 Task: Open a Modern Writer Template save the file as promotion.docx Remove the following  from template: 'Address' Change the date  '6 June, 2023' change Dear Ms Reader to   Good Evening. Add body to the letter It was a pleasure meeting you at the conference last week. I was impressed by your knowledge and expertise in the field. I would like to discuss potential collaboration opportunities and explore ways we can work together. Please let me know if you would be interested in further discussions.Add Name  'Jennifer'. Insert watermark  Graphic Era Apply Font Style in watermark Arial; font size  123and place the watermark  Diagonally 
Action: Mouse moved to (315, 202)
Screenshot: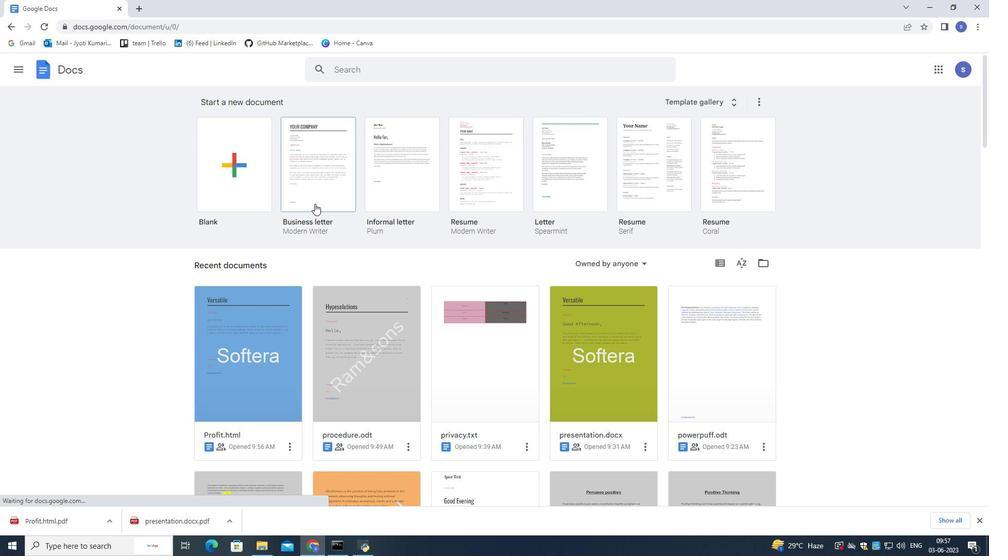 
Action: Mouse pressed left at (315, 202)
Screenshot: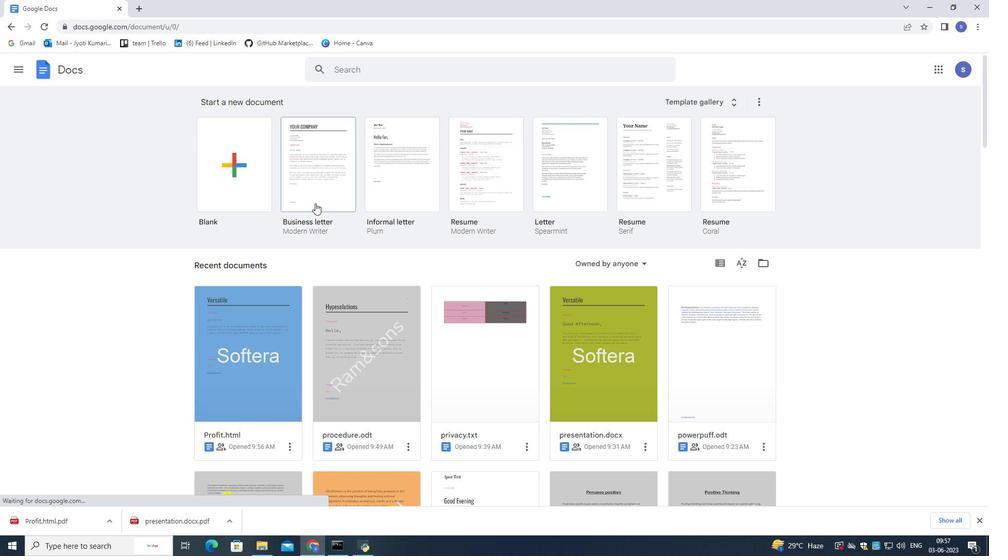 
Action: Mouse pressed left at (315, 202)
Screenshot: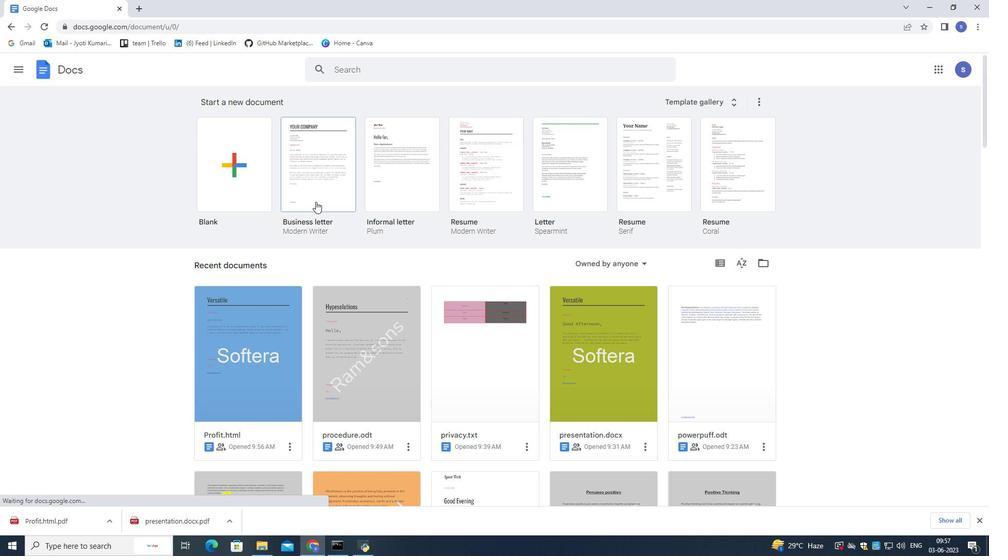 
Action: Mouse moved to (95, 64)
Screenshot: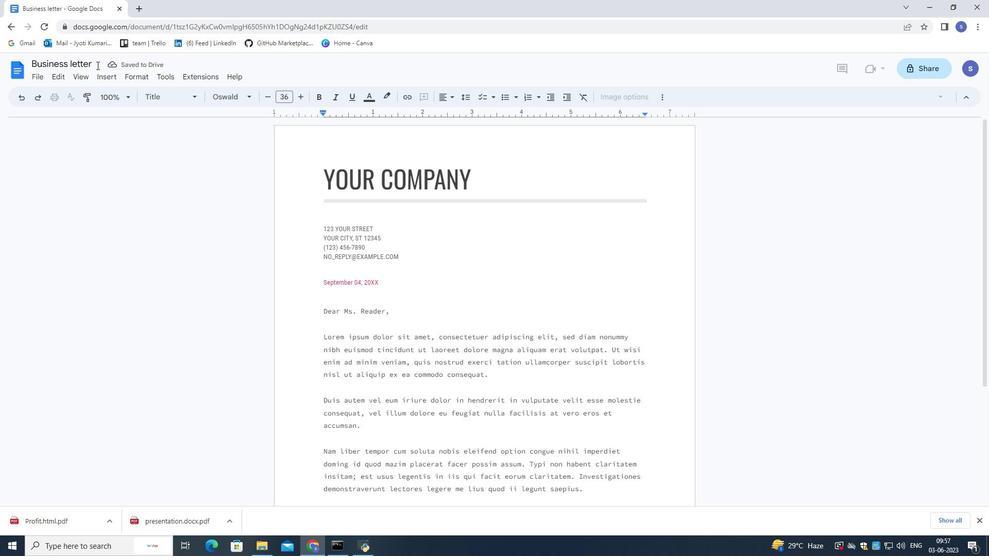 
Action: Mouse pressed left at (95, 64)
Screenshot: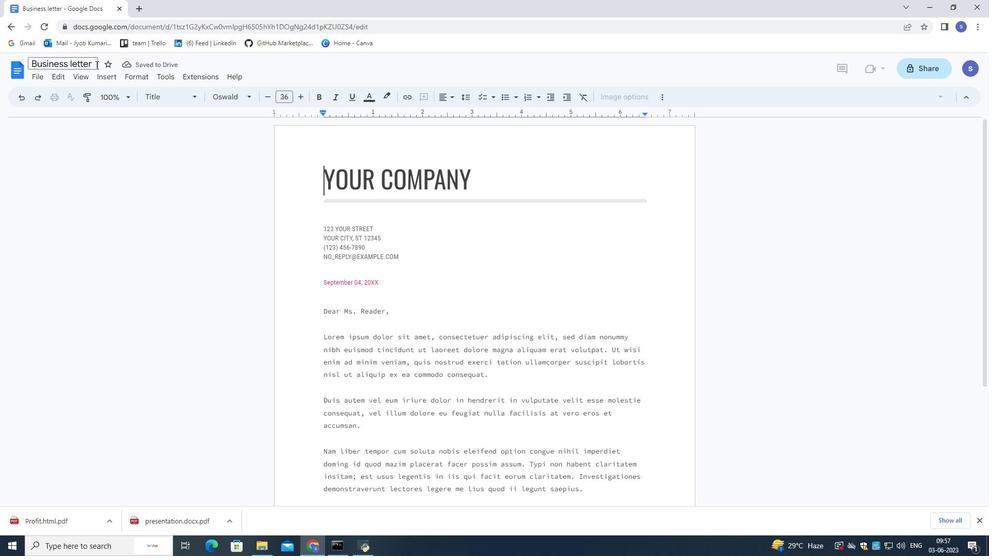 
Action: Mouse moved to (95, 64)
Screenshot: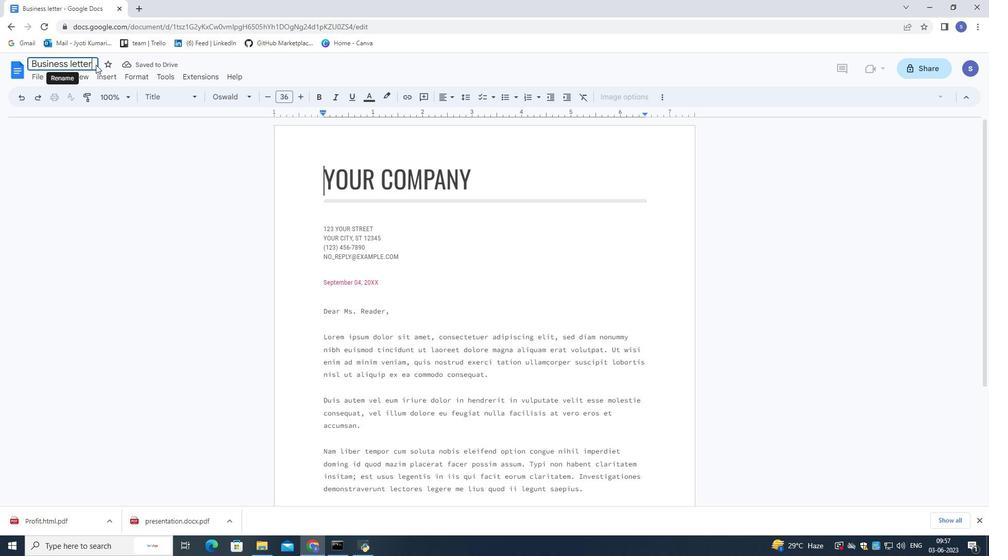 
Action: Mouse pressed left at (95, 64)
Screenshot: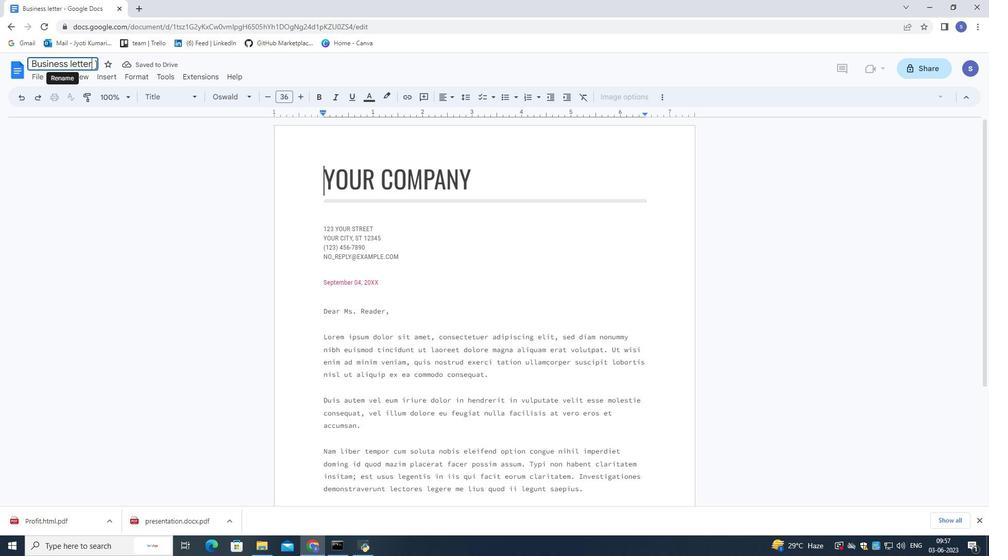 
Action: Mouse pressed left at (95, 64)
Screenshot: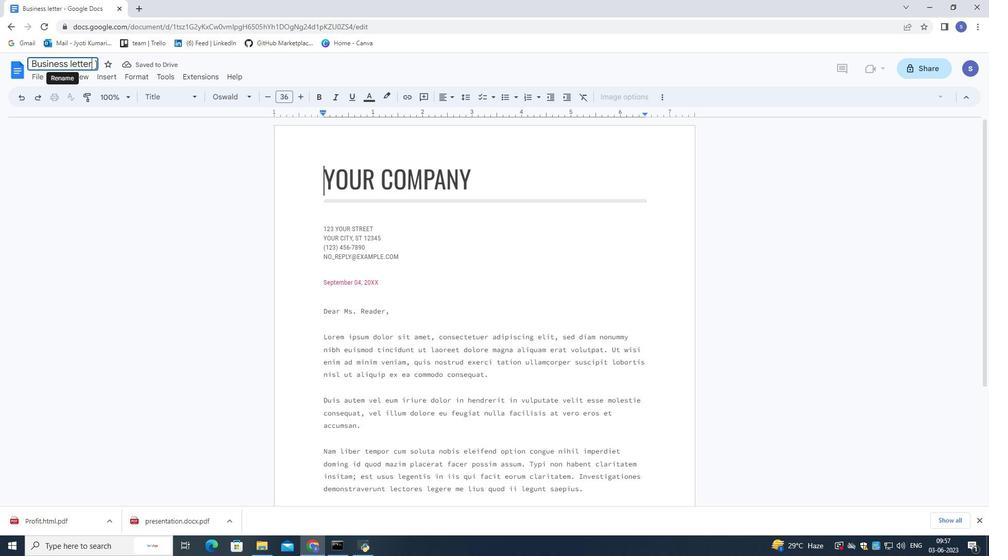 
Action: Mouse pressed left at (95, 64)
Screenshot: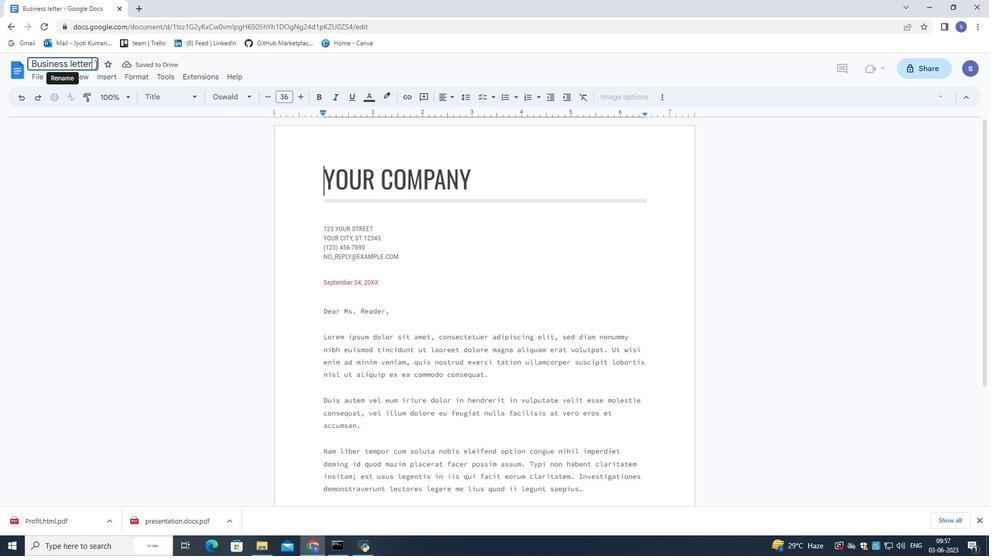 
Action: Mouse pressed left at (95, 64)
Screenshot: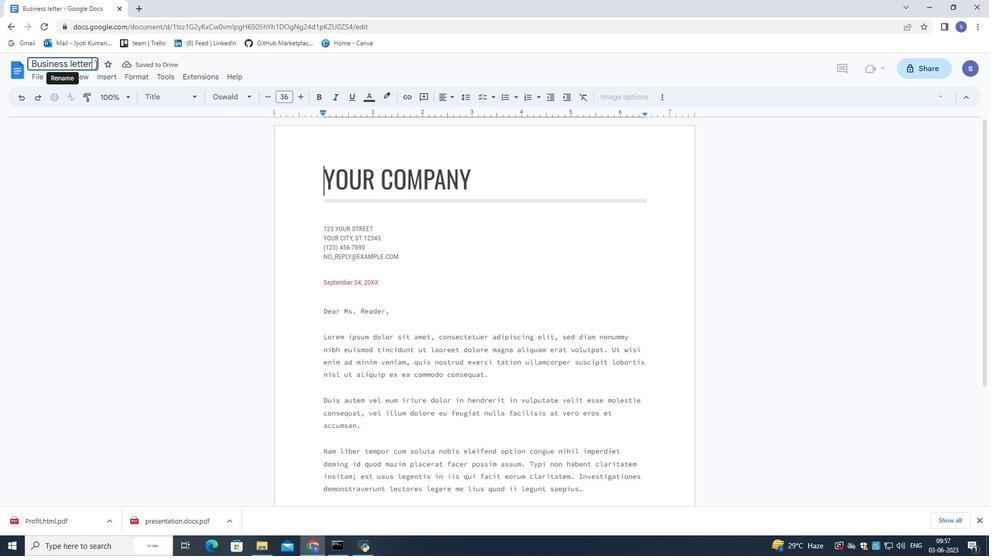 
Action: Key pressed <Key.shift>Promotion.docx<Key.enter>
Screenshot: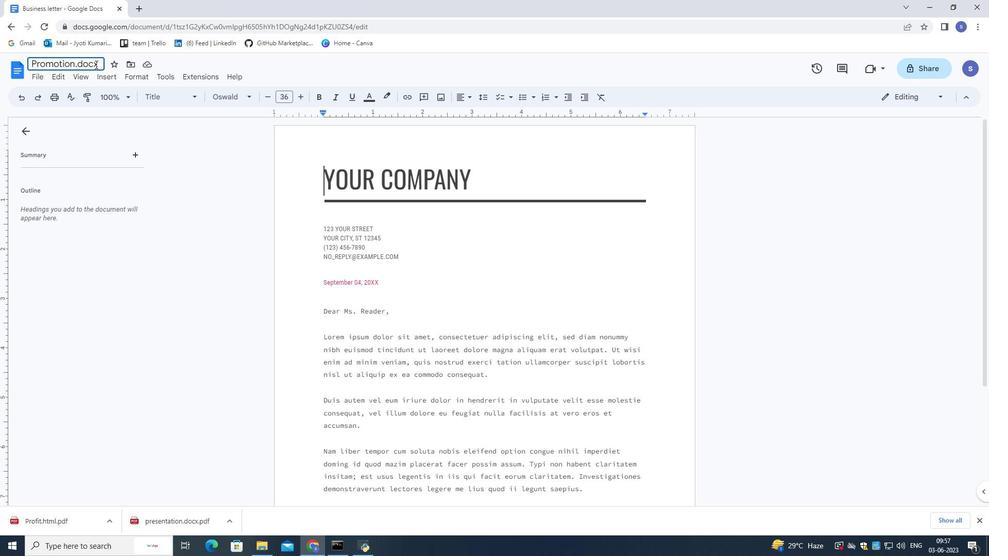
Action: Mouse moved to (402, 256)
Screenshot: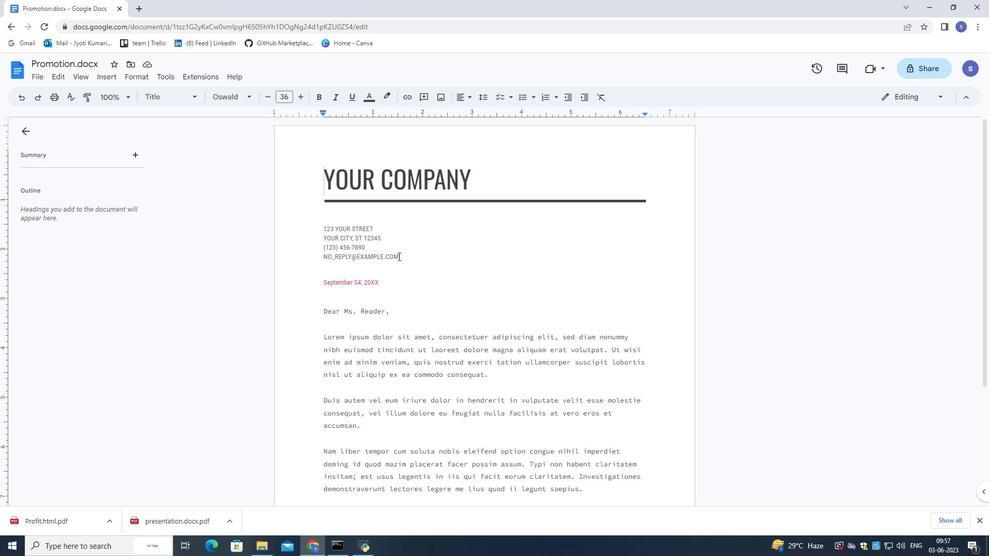 
Action: Mouse pressed left at (402, 256)
Screenshot: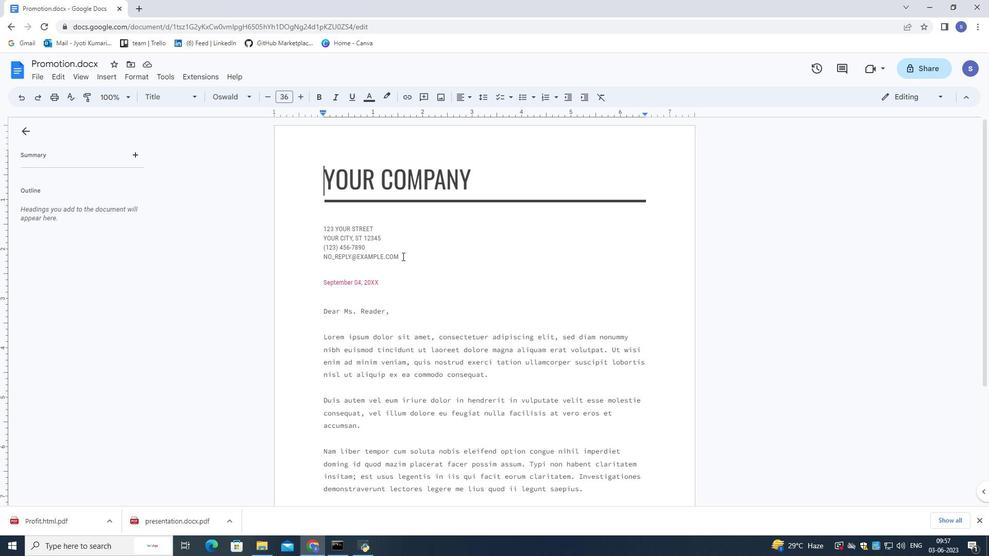 
Action: Mouse moved to (403, 256)
Screenshot: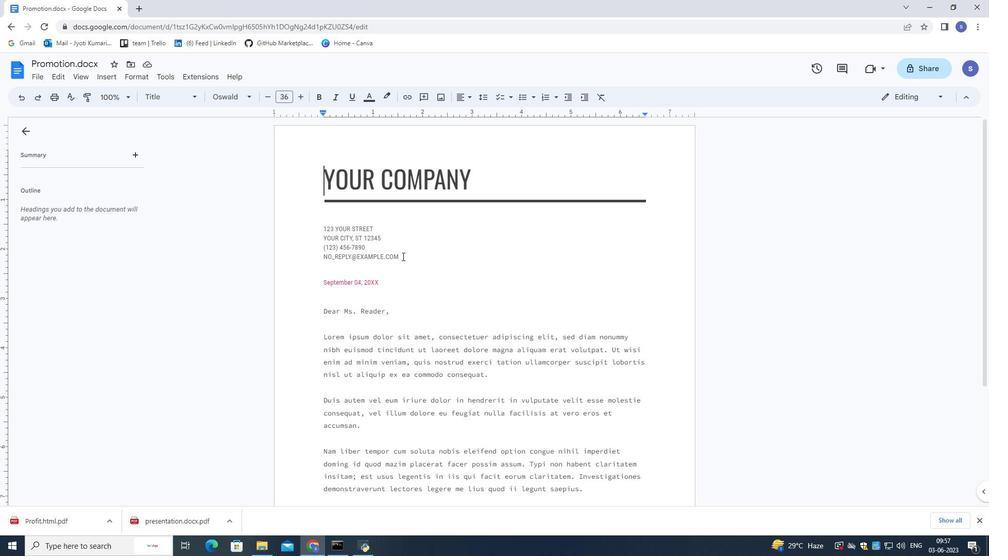 
Action: Mouse pressed left at (403, 256)
Screenshot: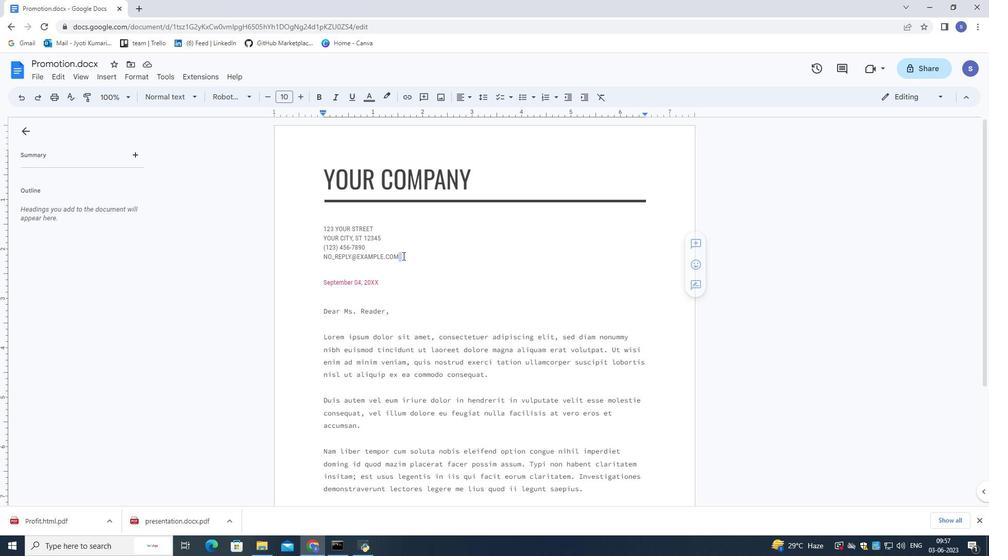 
Action: Mouse moved to (370, 248)
Screenshot: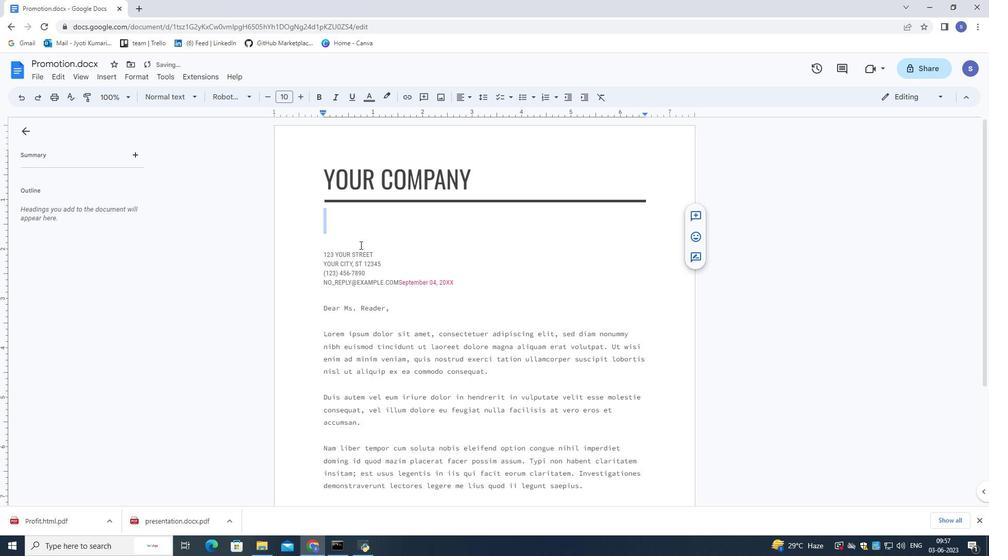 
Action: Key pressed ctrl+Z
Screenshot: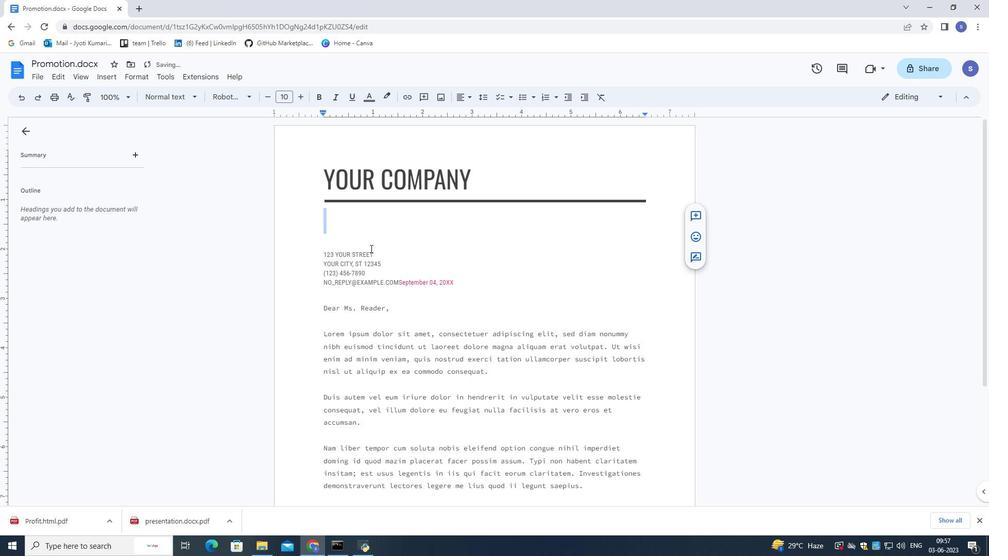 
Action: Mouse moved to (424, 259)
Screenshot: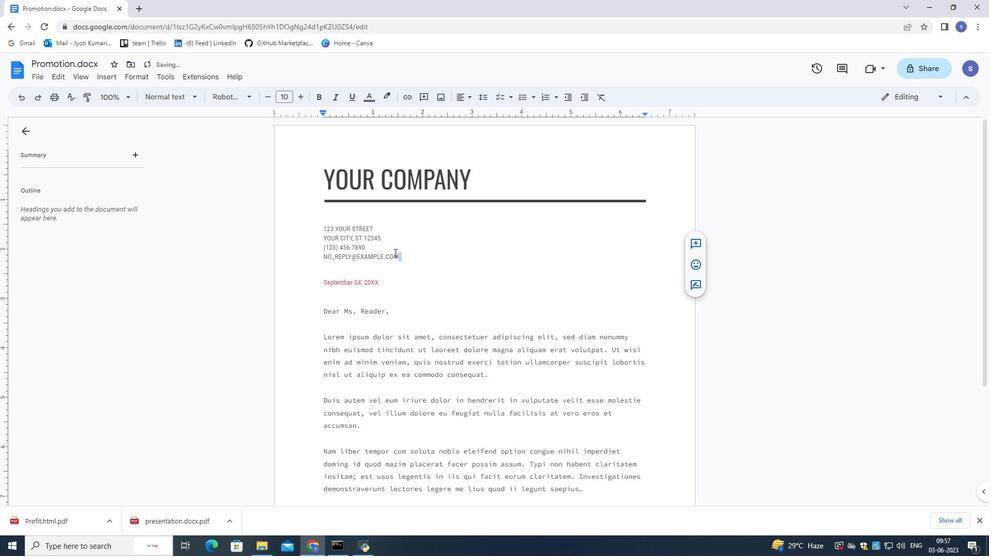 
Action: Mouse pressed left at (424, 259)
Screenshot: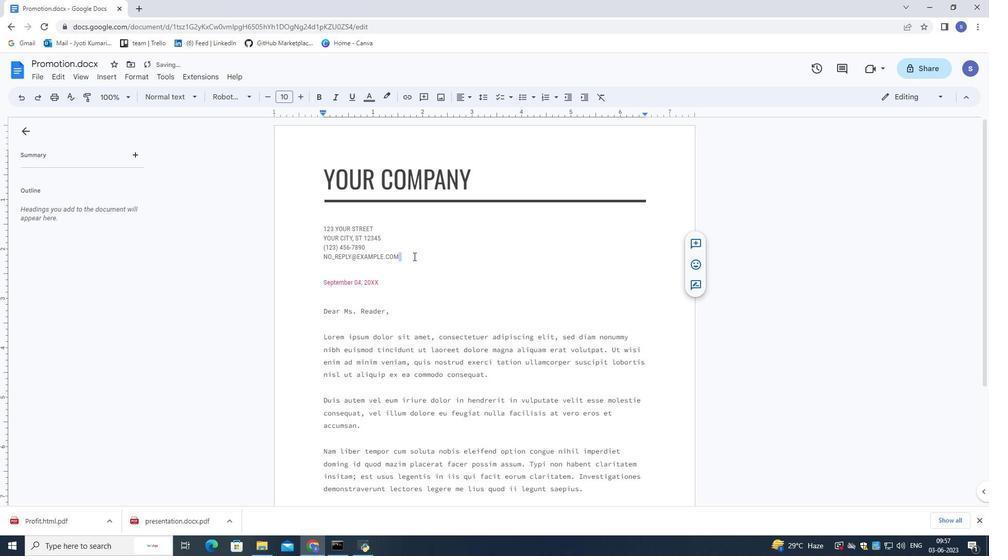 
Action: Mouse moved to (408, 258)
Screenshot: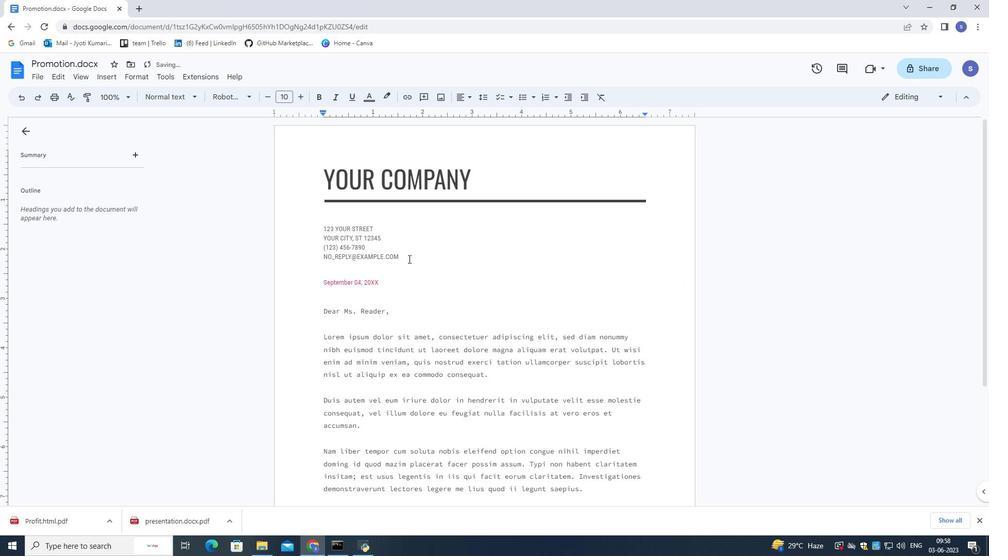 
Action: Mouse pressed left at (408, 258)
Screenshot: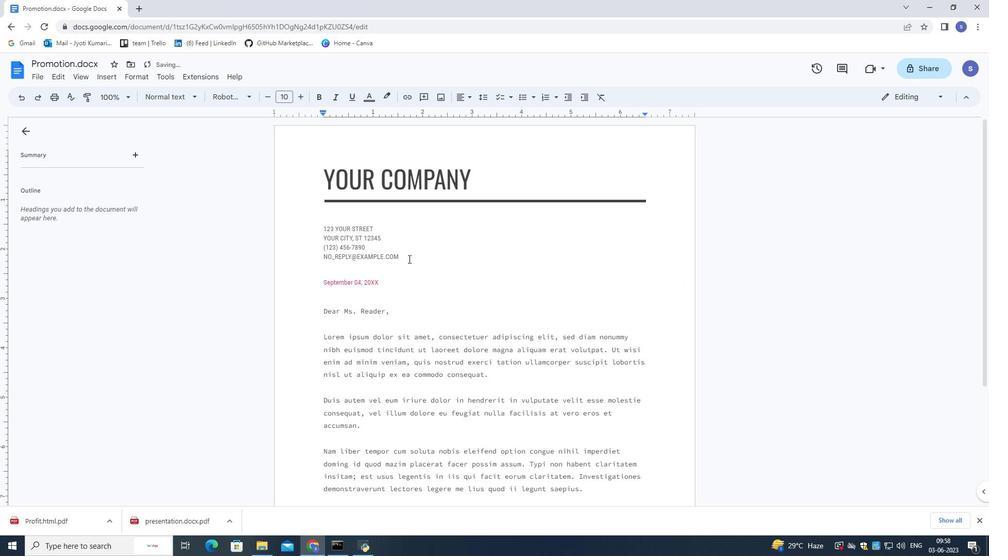 
Action: Mouse moved to (302, 231)
Screenshot: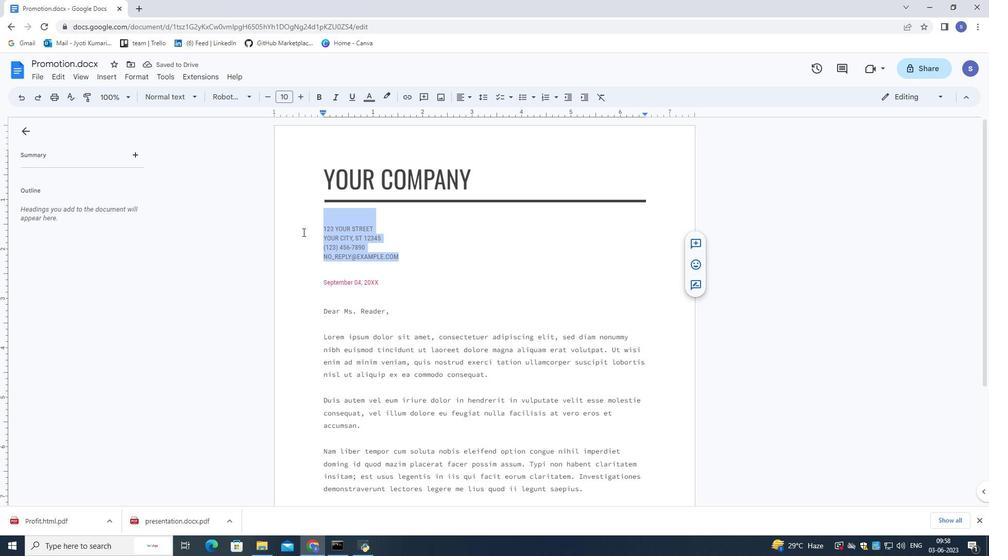 
Action: Key pressed <Key.backspace>
Screenshot: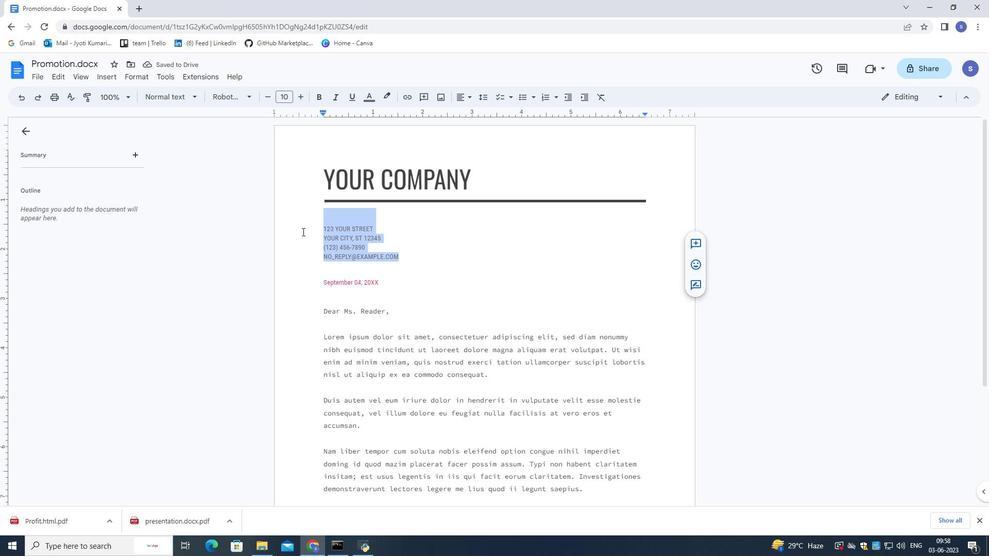 
Action: Mouse moved to (393, 241)
Screenshot: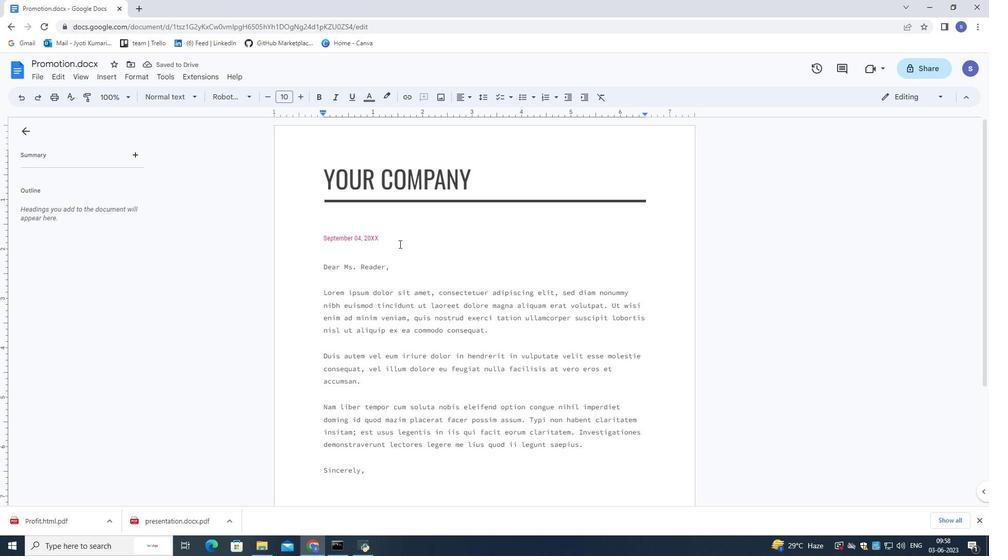 
Action: Mouse pressed left at (393, 241)
Screenshot: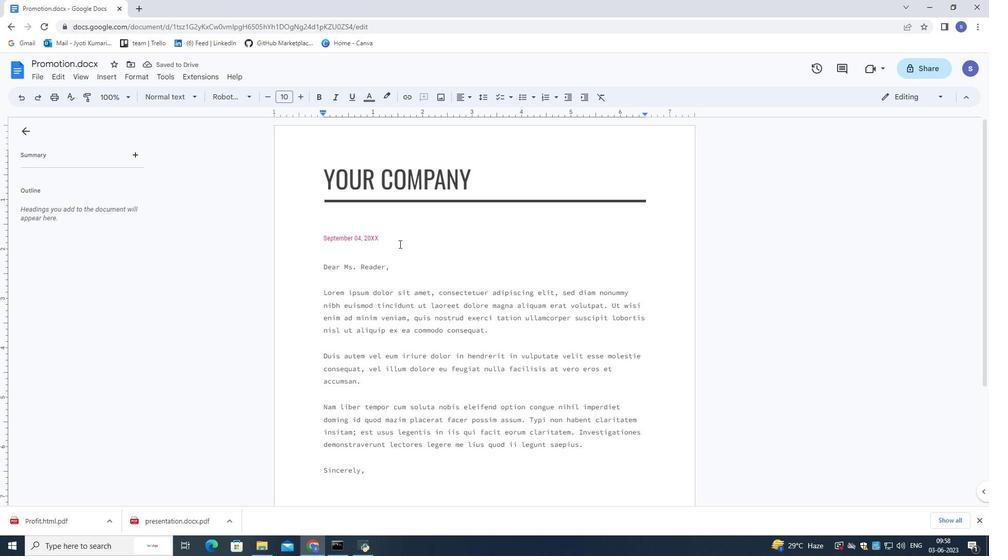 
Action: Mouse moved to (289, 241)
Screenshot: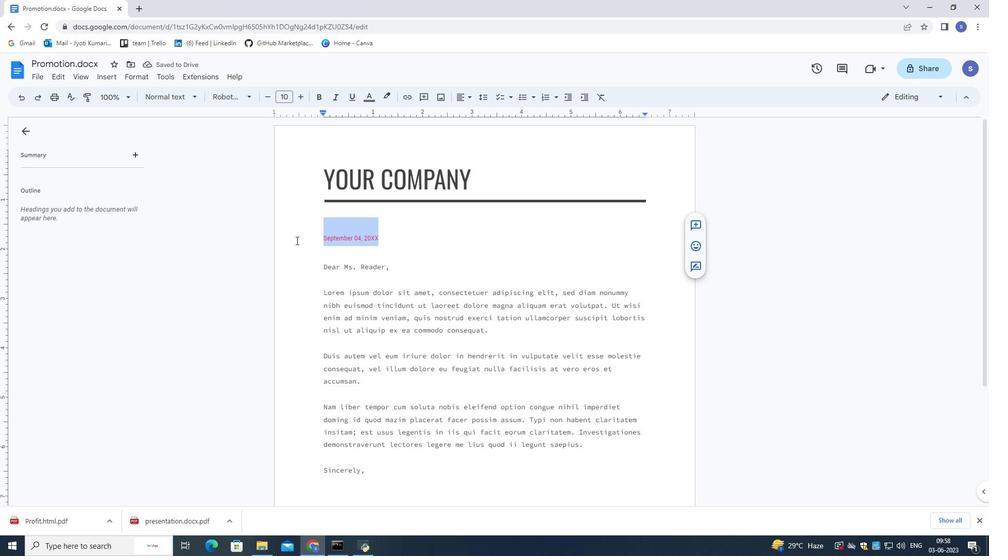 
Action: Key pressed 6<Key.space><Key.shift>June,<Key.space>2023
Screenshot: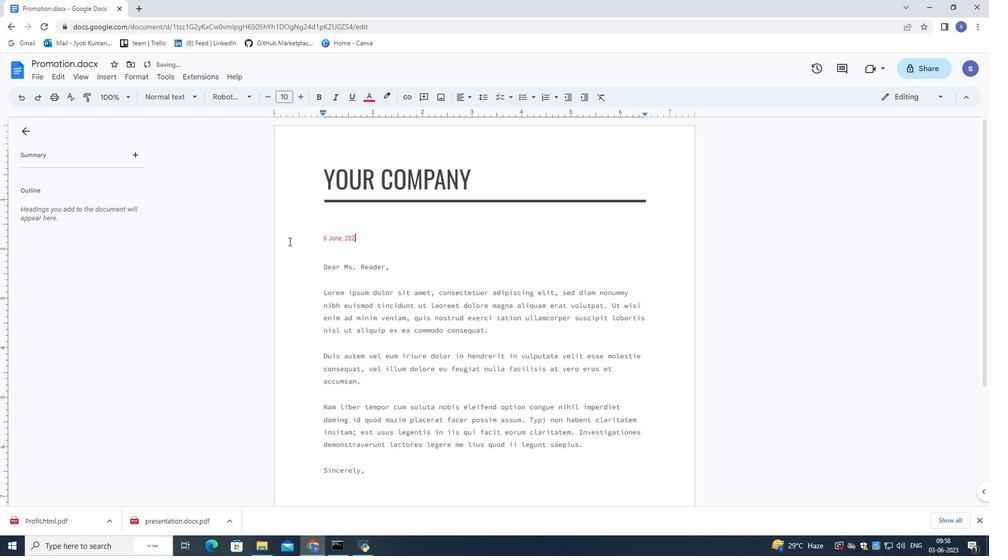 
Action: Mouse moved to (406, 267)
Screenshot: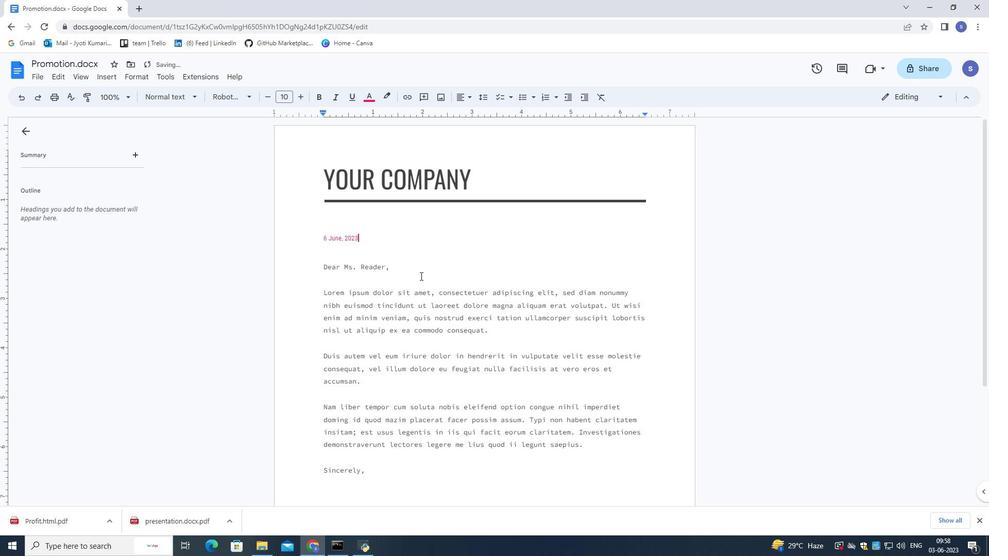 
Action: Mouse pressed left at (406, 267)
Screenshot: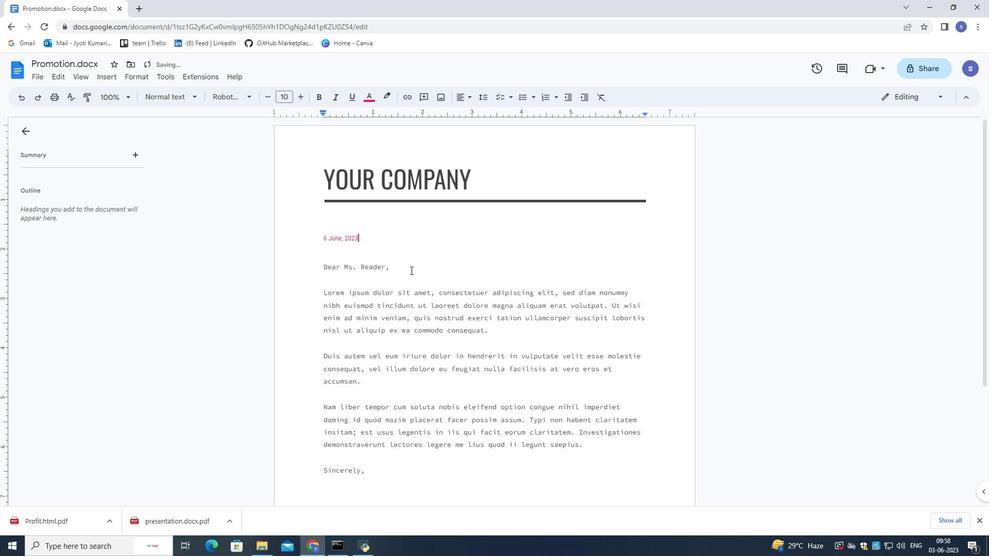 
Action: Mouse moved to (303, 264)
Screenshot: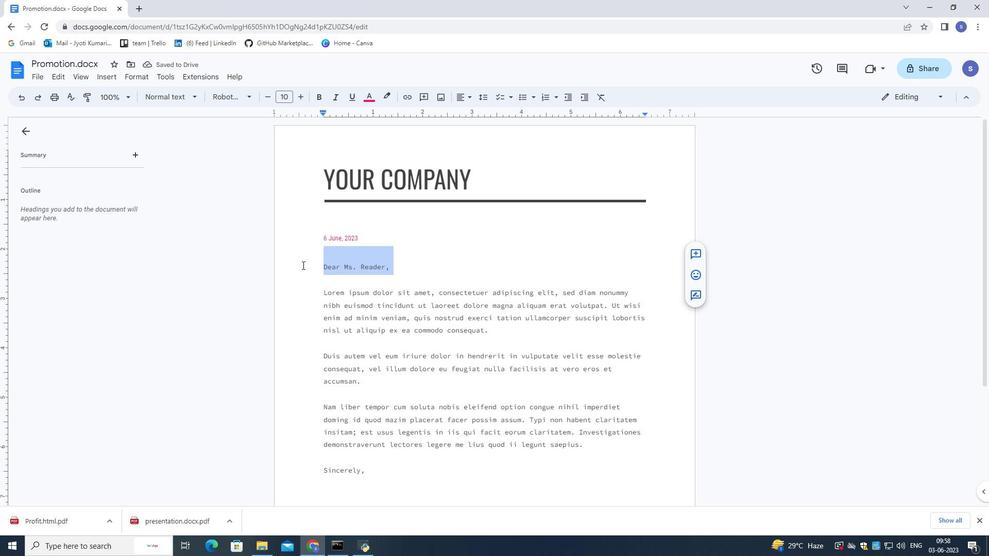 
Action: Key pressed <Key.shift>Good<Key.space><Key.shift>Evening,
Screenshot: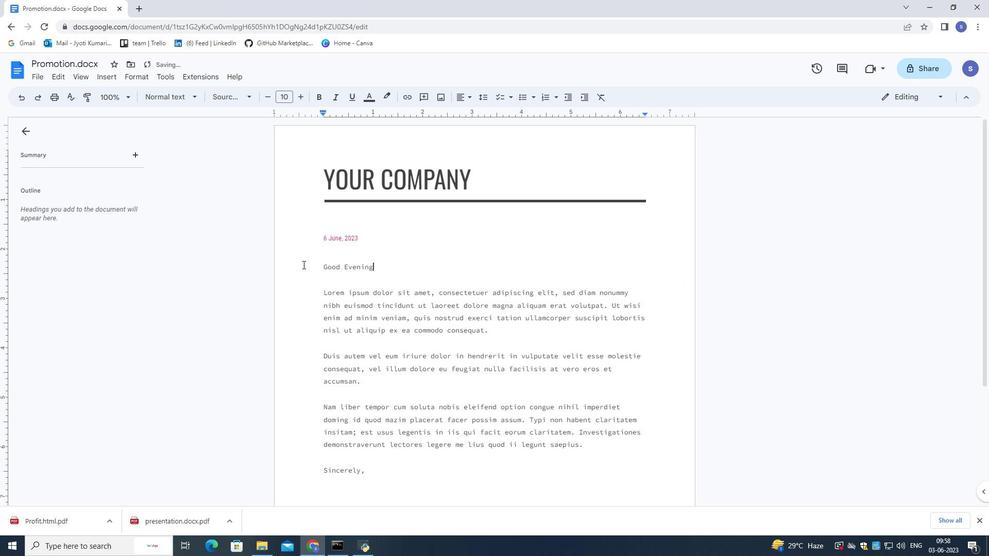 
Action: Mouse moved to (420, 370)
Screenshot: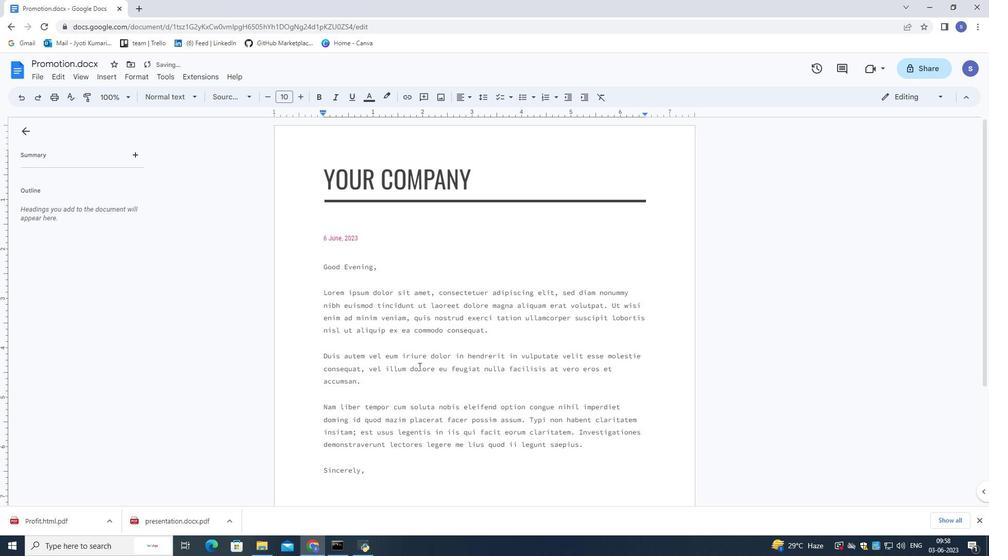 
Action: Mouse scrolled (420, 369) with delta (0, 0)
Screenshot: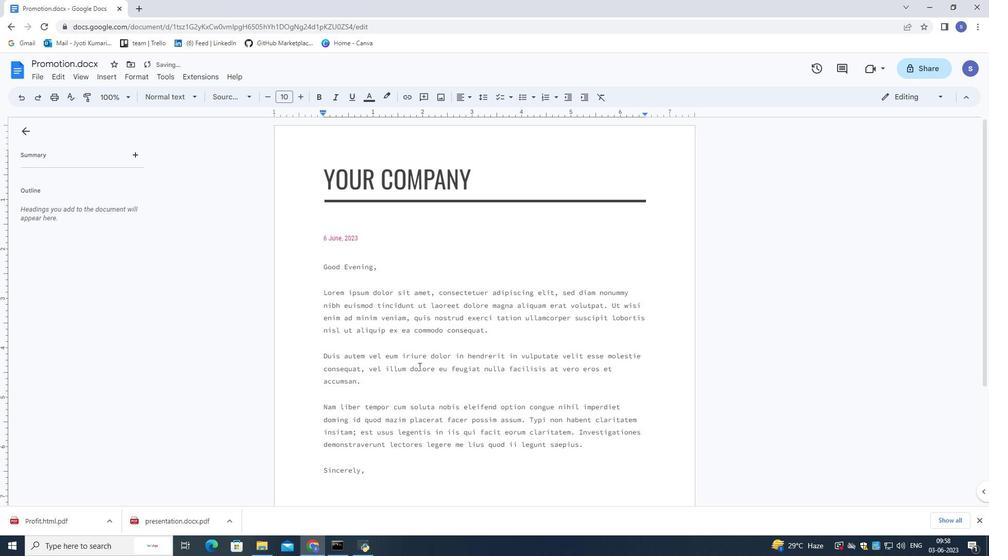
Action: Mouse moved to (389, 428)
Screenshot: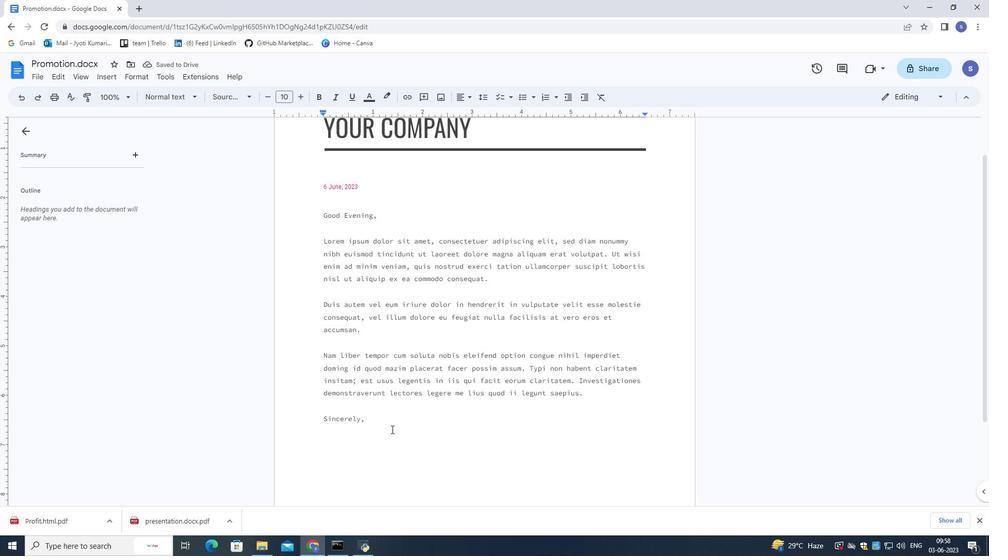 
Action: Mouse pressed left at (389, 428)
Screenshot: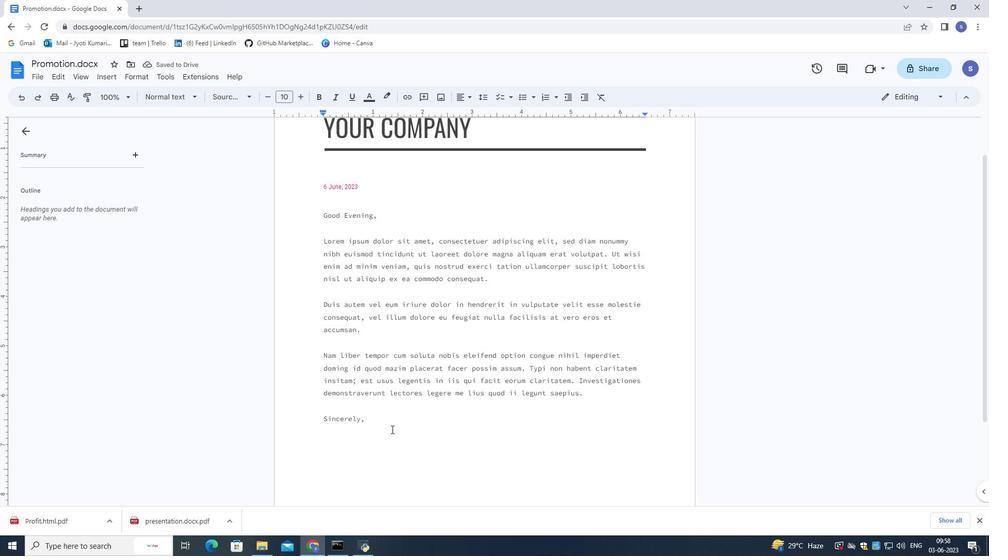 
Action: Mouse moved to (565, 260)
Screenshot: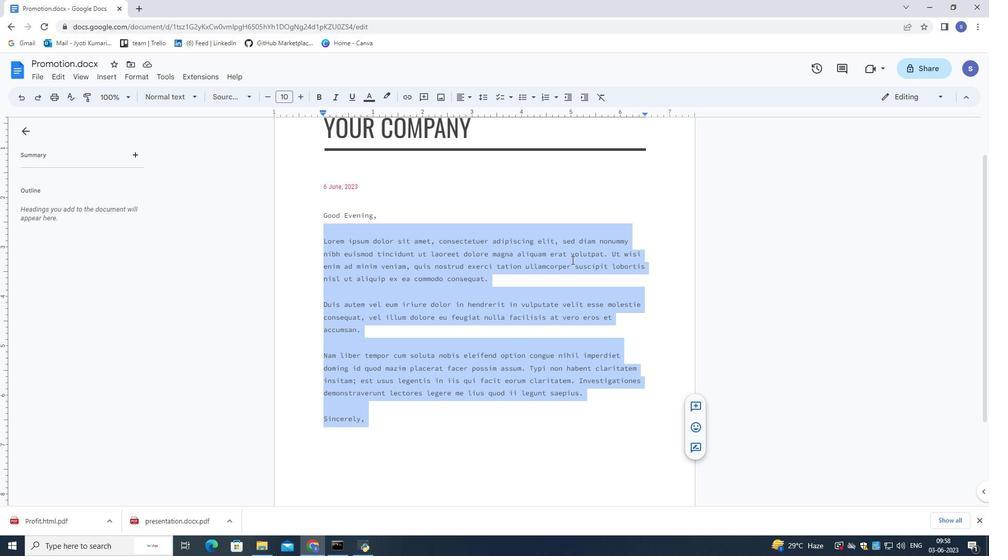 
Action: Key pressed <Key.shift><Key.shift><Key.shift><Key.shift><Key.shift><Key.shift><Key.shift><Key.shift><Key.shift><Key.shift>It<Key.space>was<Key.space>plr<Key.backspace>easure<Key.space>meeting<Key.space>you<Key.space>at<Key.space>the<Key.space>conference<Key.space>a<Key.backspace>last<Key.space>week.<Key.space><Key.shift>I<Key.space>was<Key.space>impressed<Key.space>by<Key.space>your<Key.space>knowledge<Key.space>and<Key.space>expertise<Key.space>in<Key.space>the<Key.space>fiels<Key.backspace>d.<Key.space><Key.shift>I<Key.space>would<Key.space>like<Key.space>to<Key.space>discuss<Key.space>potential<Key.space>collaboration<Key.space>opportunity<Key.backspace>ies<Key.space>and<Key.space>explore<Key.space>ways<Key.space>we<Key.space>can<Key.space>work<Key.space>tof<Key.backspace>gether.<Key.space>
Screenshot: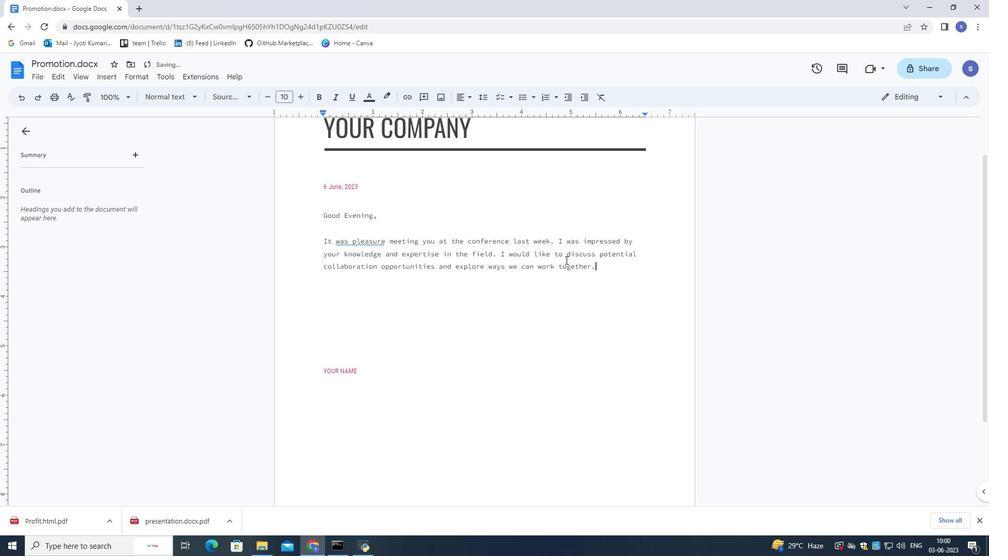 
Action: Mouse moved to (623, 235)
Screenshot: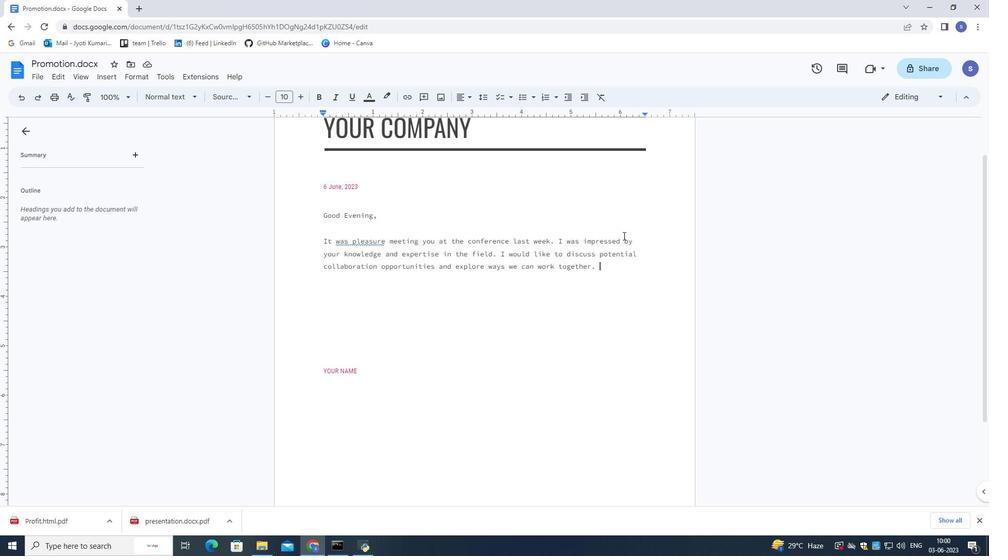 
Action: Key pressed <Key.shift>Please<Key.space>let<Key.space>me<Key.space>know<Key.space>if<Key.space>you<Key.space>would<Key.space>be<Key.space>interested<Key.space>
Screenshot: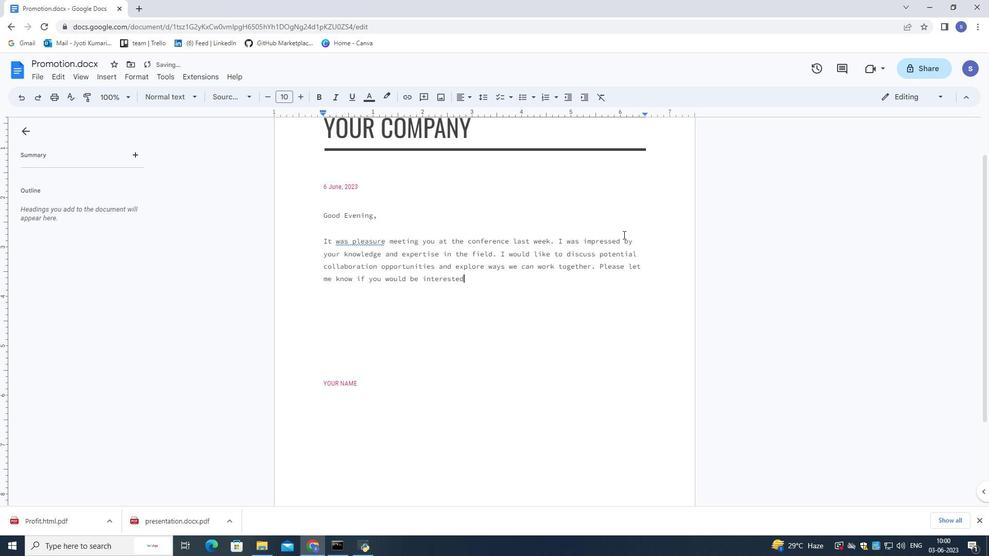 
Action: Mouse moved to (638, 301)
Screenshot: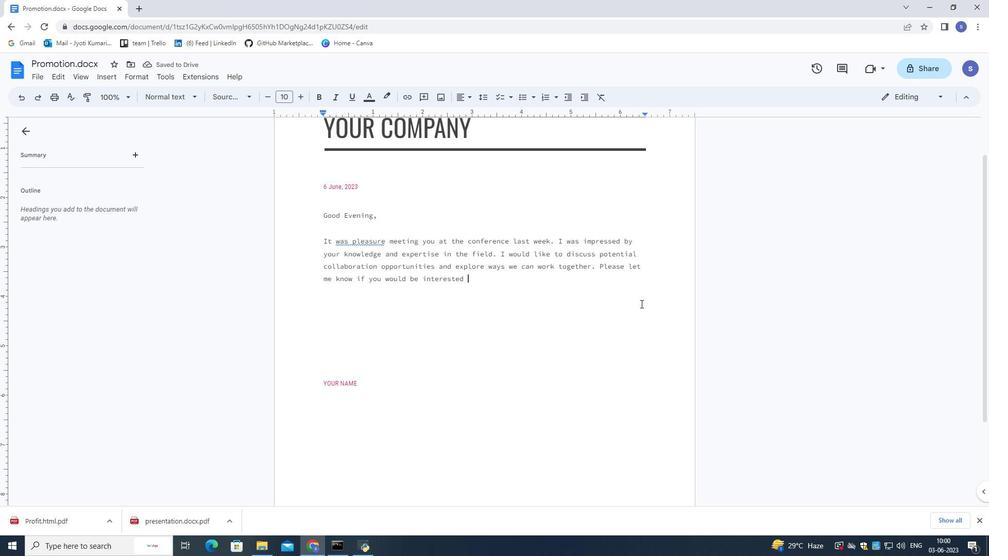 
Action: Key pressed in<Key.space>further<Key.space>discussion.
Screenshot: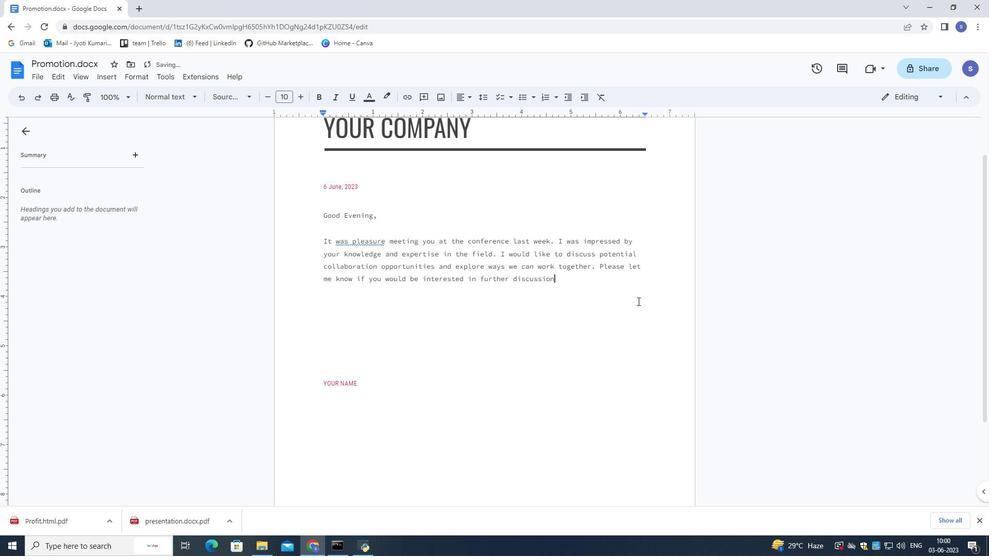 
Action: Mouse moved to (374, 239)
Screenshot: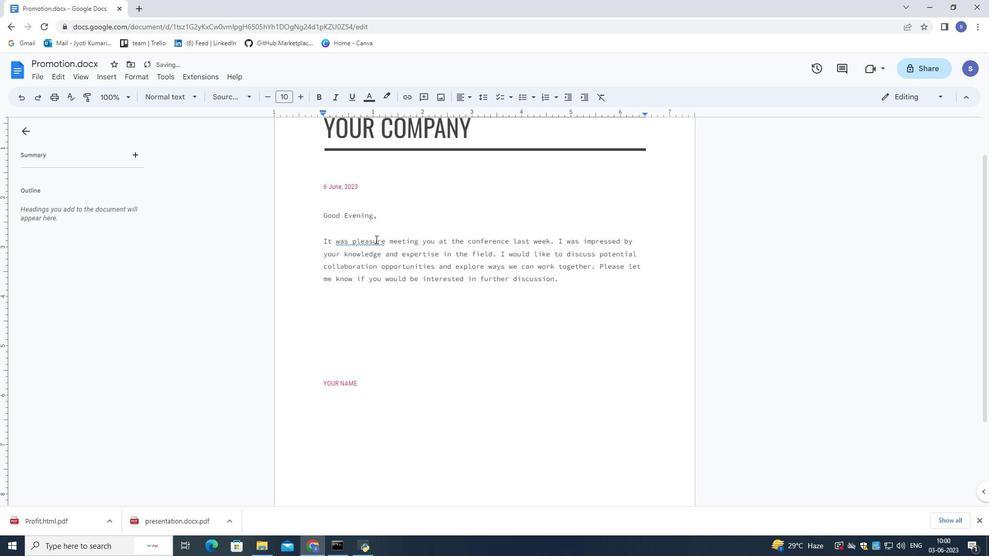 
Action: Mouse pressed left at (374, 239)
Screenshot: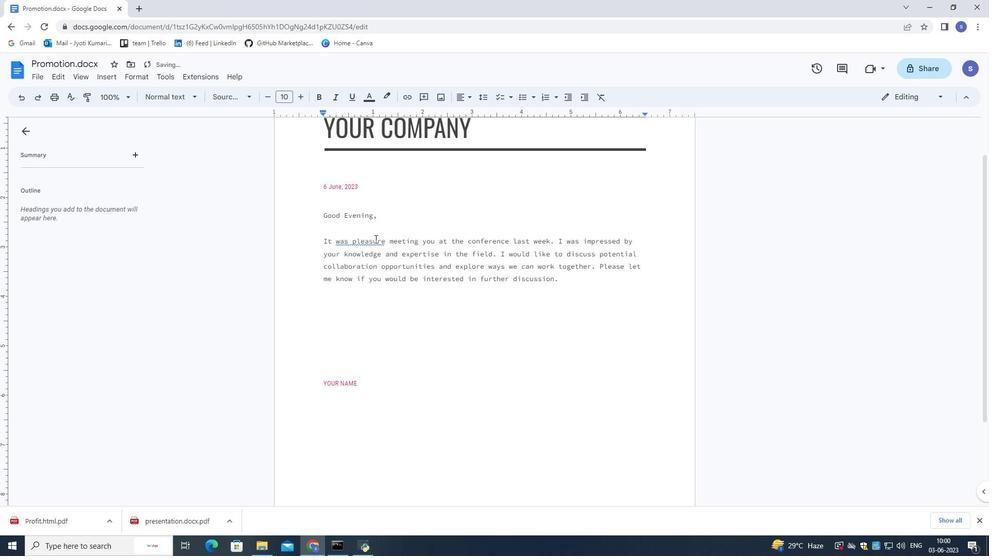 
Action: Mouse moved to (374, 228)
Screenshot: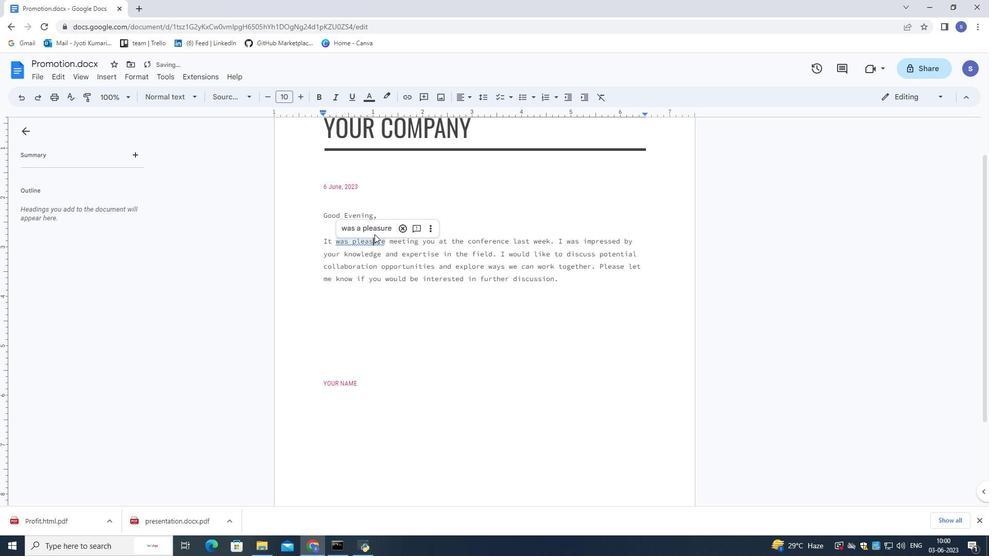 
Action: Mouse pressed left at (374, 228)
Screenshot: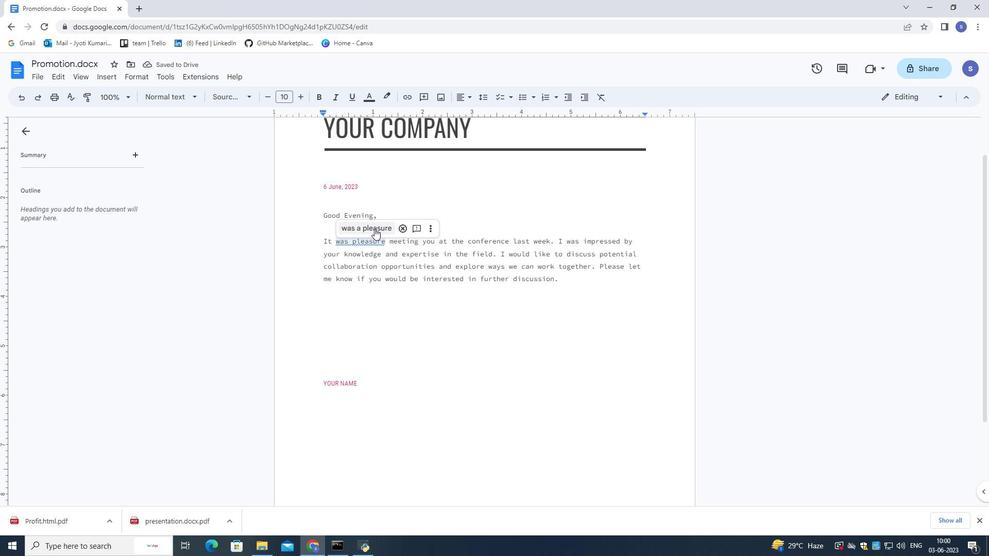
Action: Mouse moved to (370, 378)
Screenshot: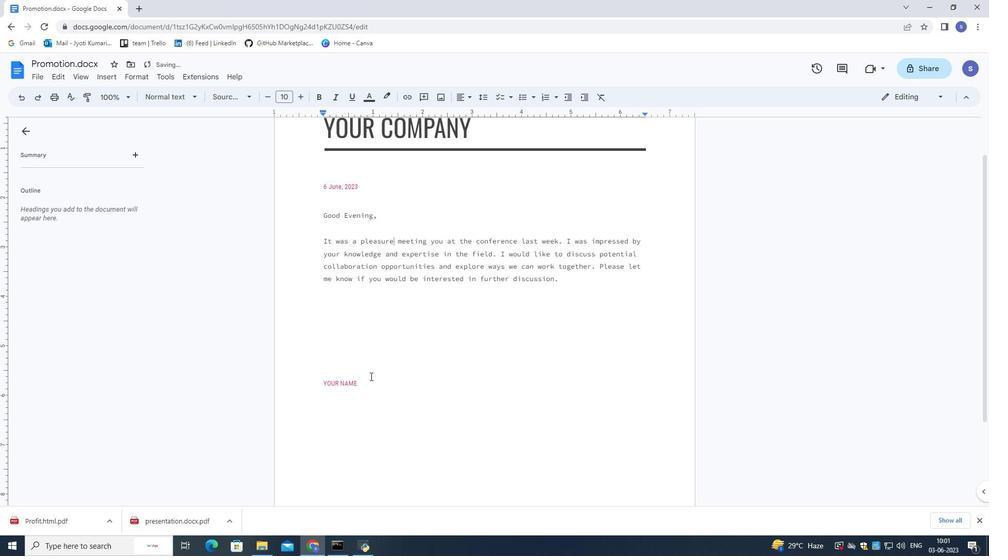 
Action: Mouse pressed left at (370, 378)
Screenshot: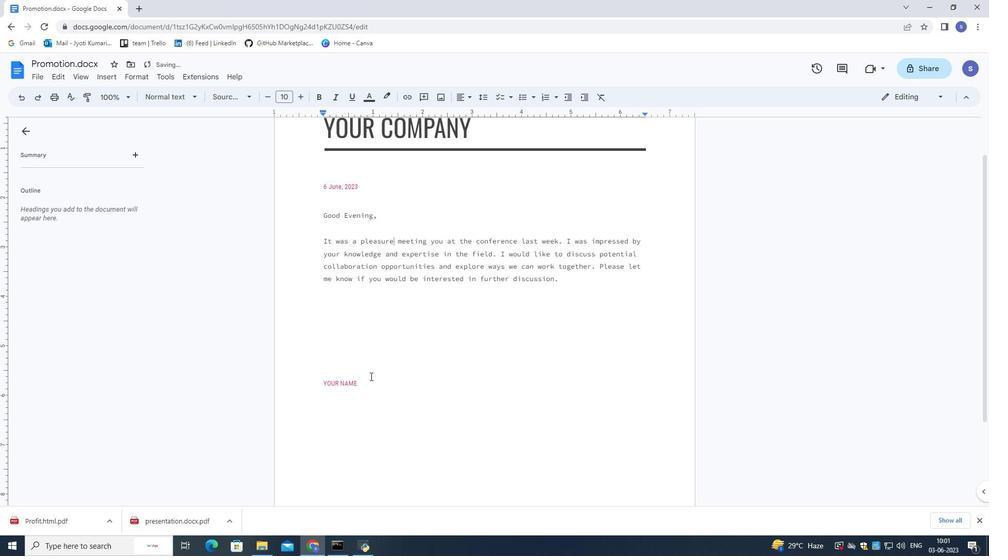 
Action: Mouse moved to (384, 396)
Screenshot: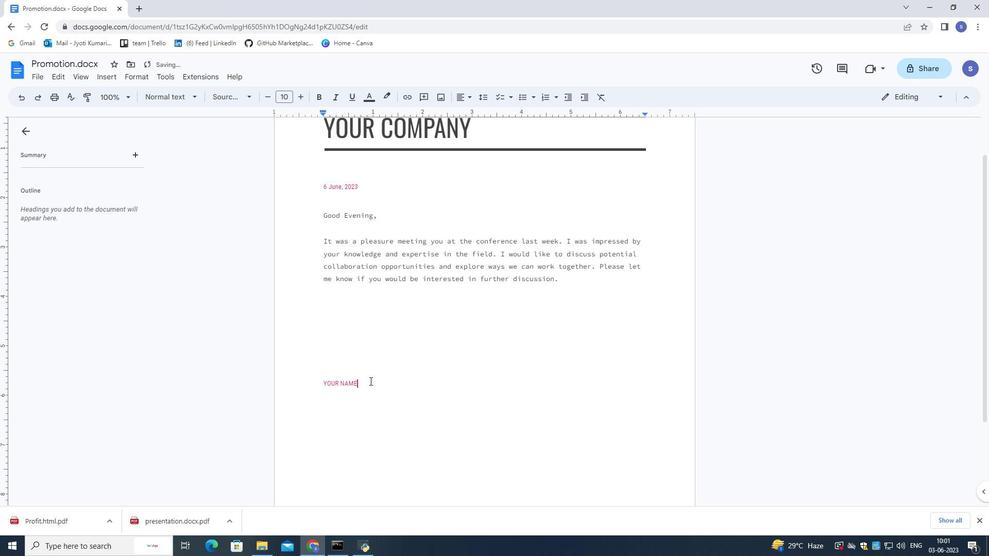 
Action: Key pressed <Key.enter><Key.shift>Jennifer
Screenshot: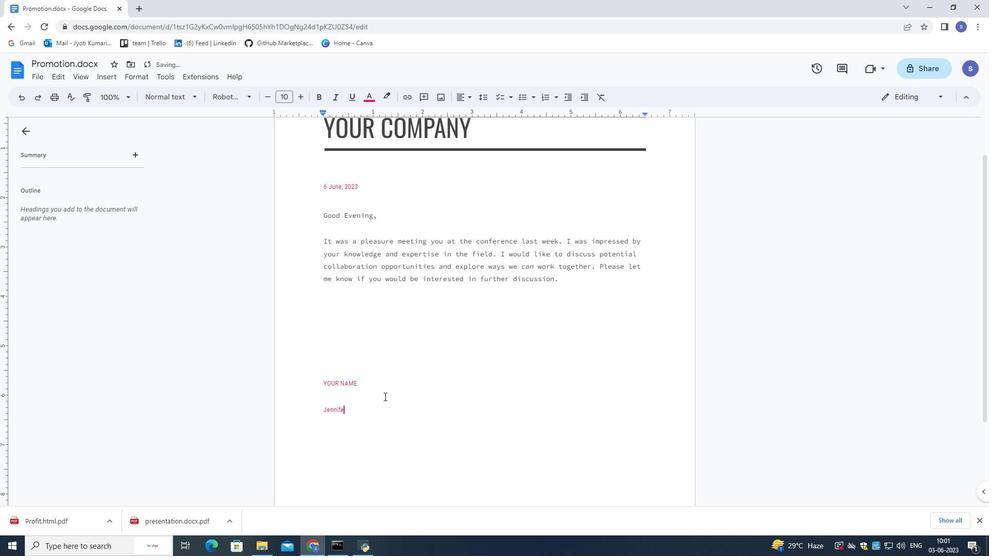 
Action: Mouse moved to (107, 76)
Screenshot: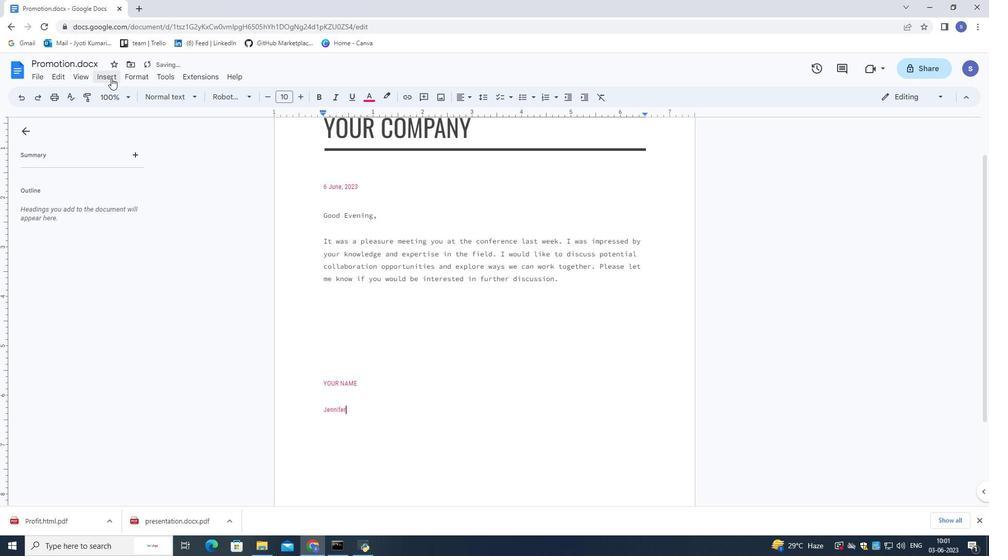
Action: Mouse pressed left at (107, 76)
Screenshot: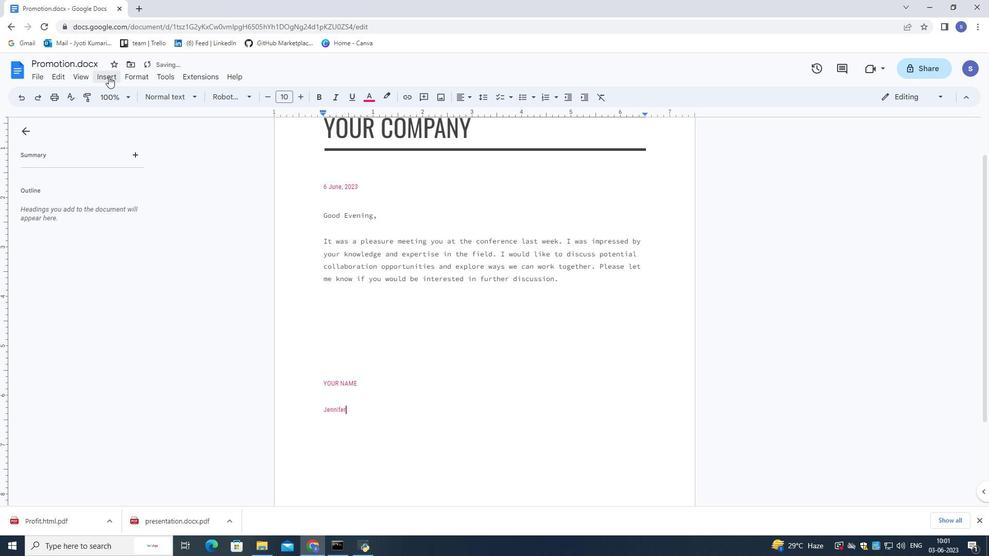 
Action: Mouse moved to (181, 314)
Screenshot: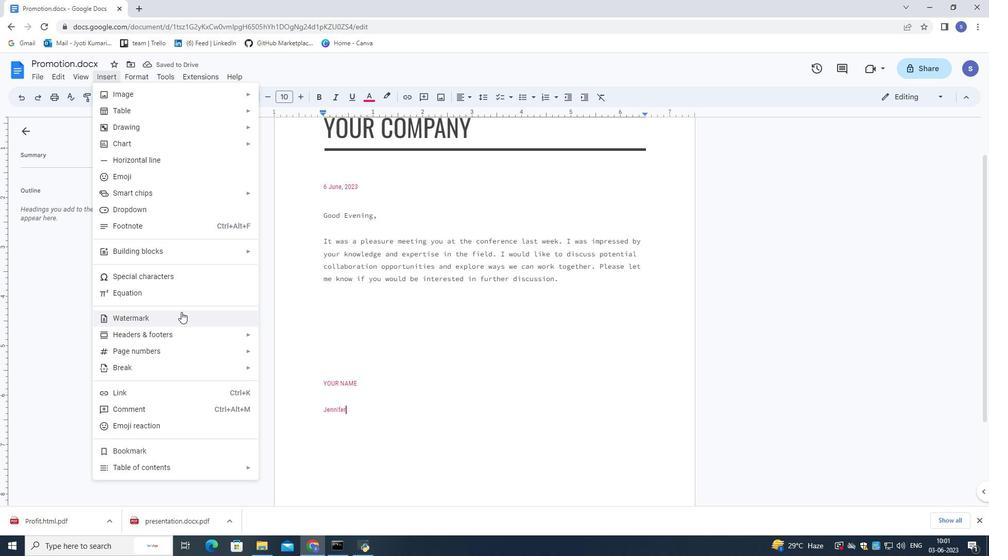 
Action: Mouse pressed left at (181, 314)
Screenshot: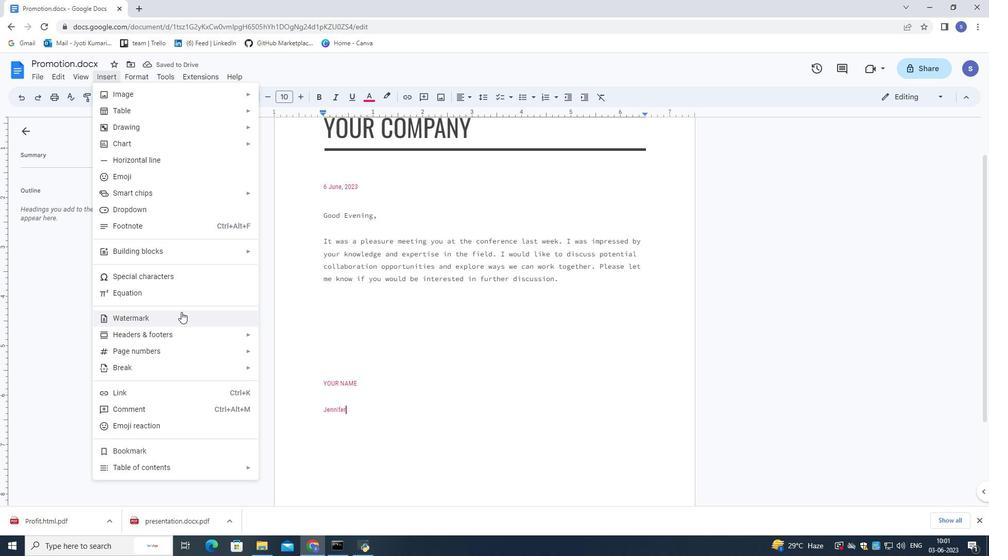 
Action: Mouse moved to (939, 123)
Screenshot: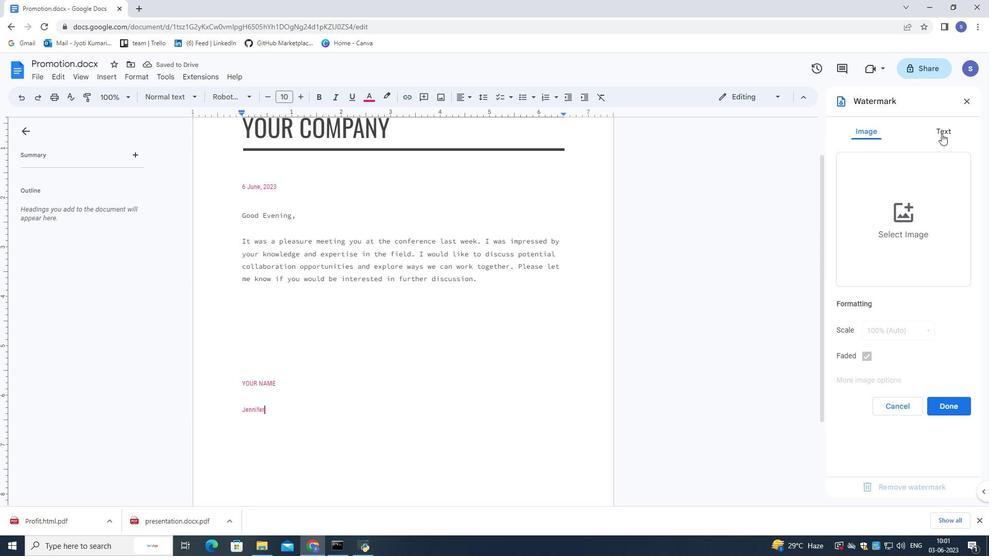 
Action: Mouse pressed left at (939, 123)
Screenshot: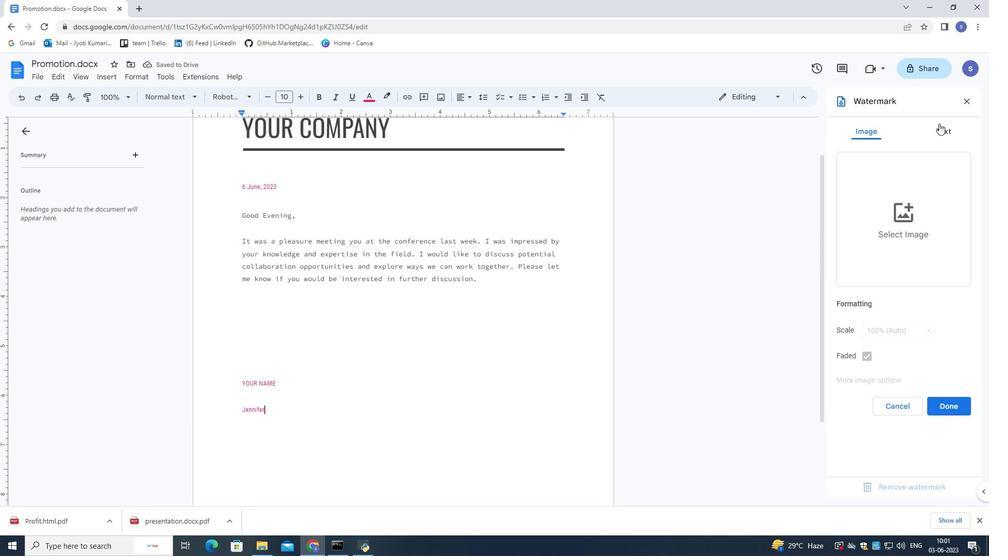 
Action: Mouse moved to (882, 163)
Screenshot: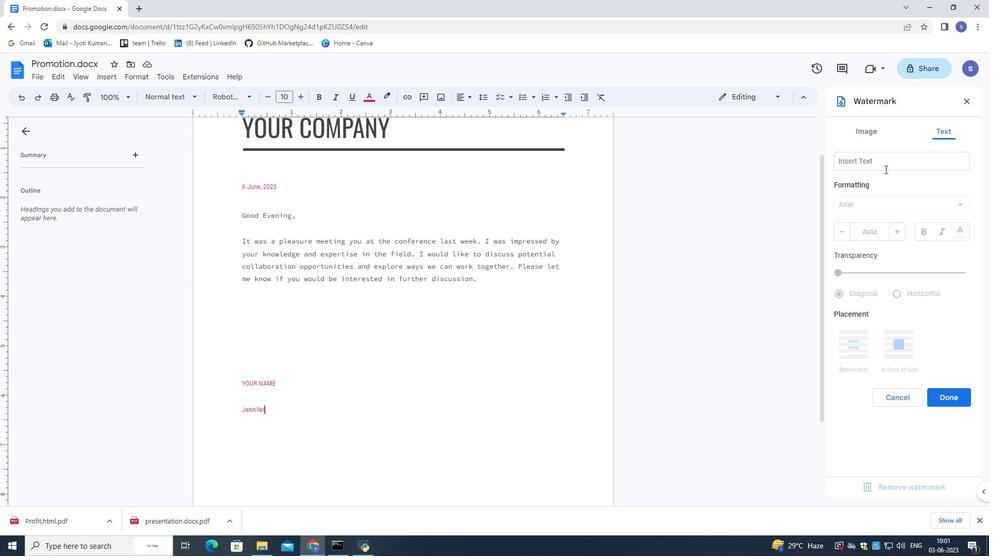 
Action: Mouse pressed left at (882, 163)
Screenshot: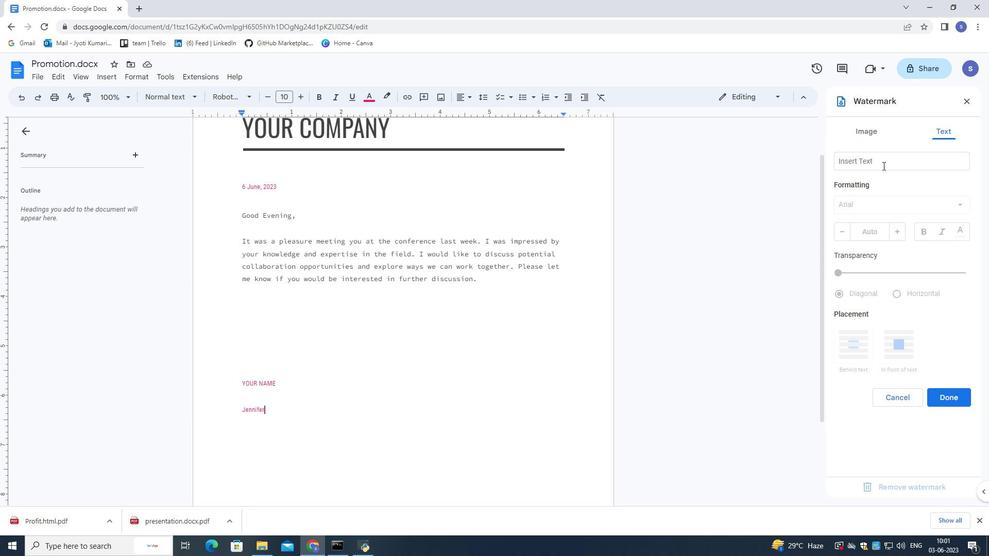 
Action: Mouse moved to (876, 164)
Screenshot: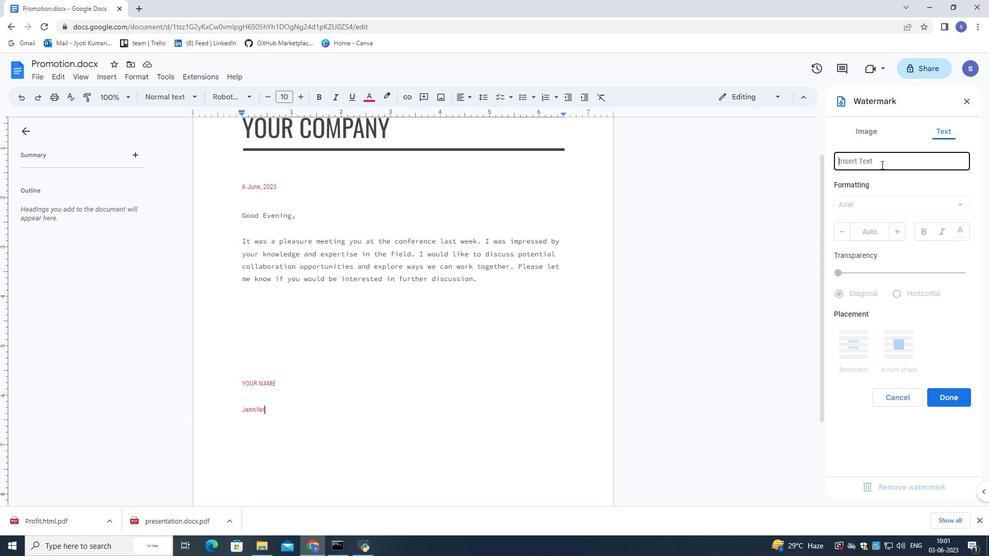 
Action: Key pressed <Key.shift><Key.shift>Graphic<Key.space><Key.shift>era<Key.space>
Screenshot: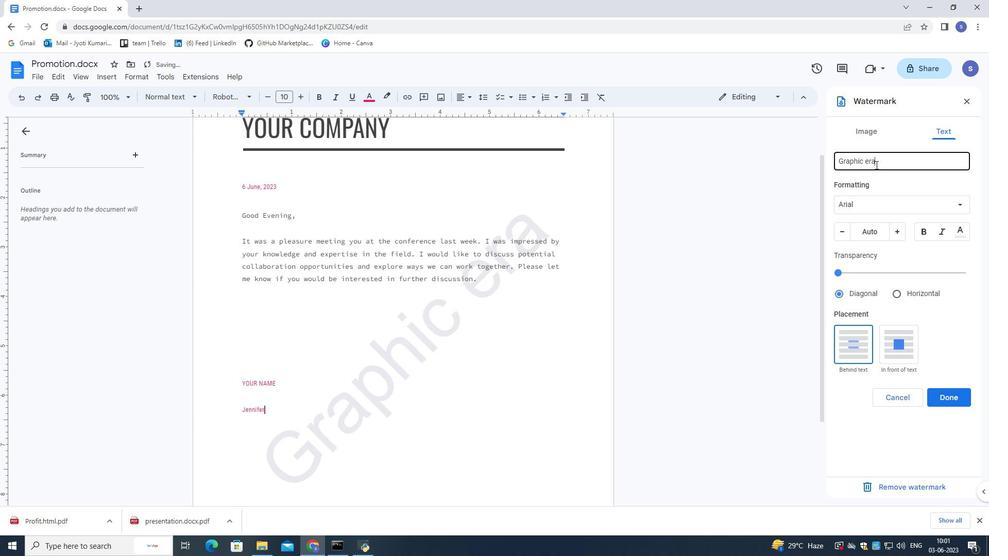 
Action: Mouse moved to (942, 205)
Screenshot: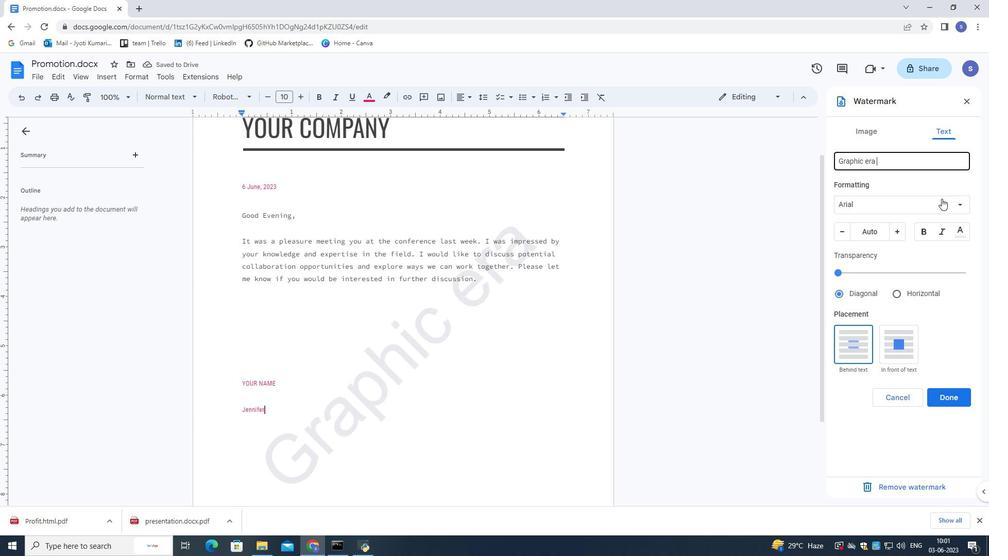 
Action: Mouse pressed left at (942, 205)
Screenshot: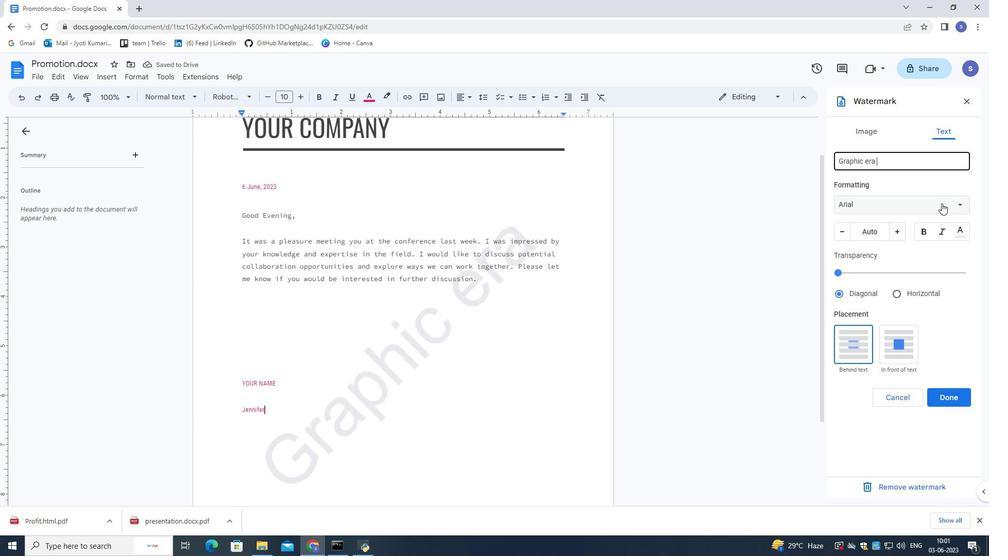 
Action: Mouse moved to (888, 378)
Screenshot: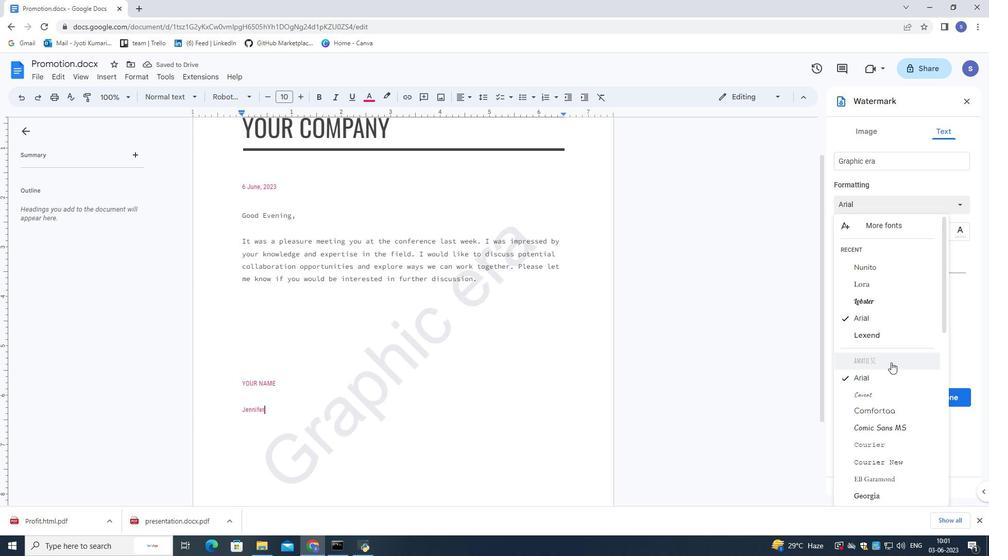 
Action: Mouse pressed left at (888, 378)
Screenshot: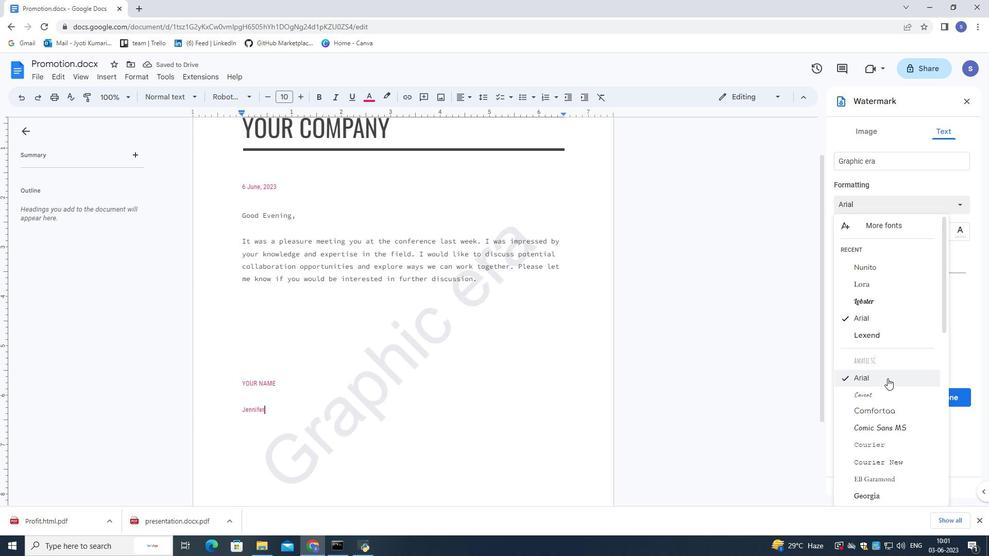 
Action: Mouse moved to (895, 232)
Screenshot: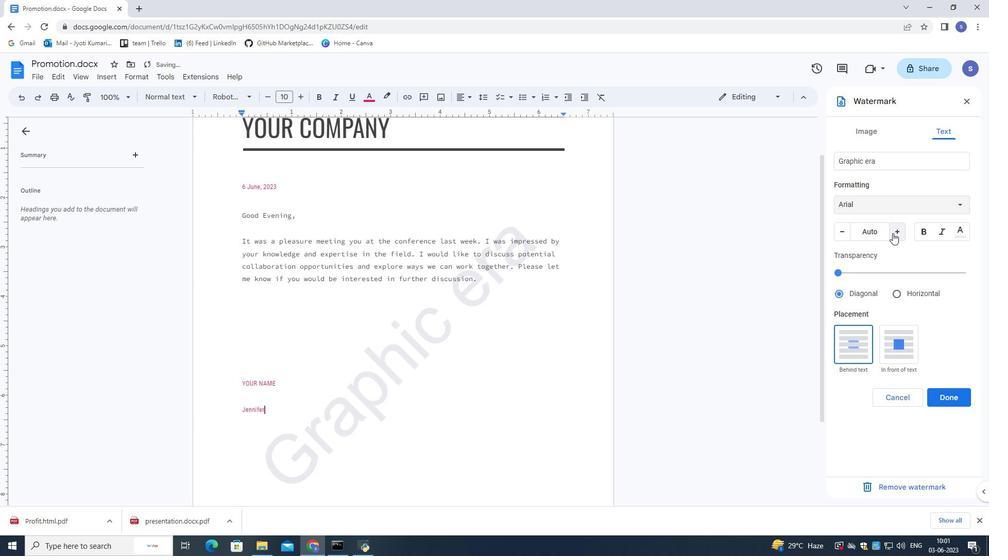 
Action: Mouse pressed left at (895, 232)
Screenshot: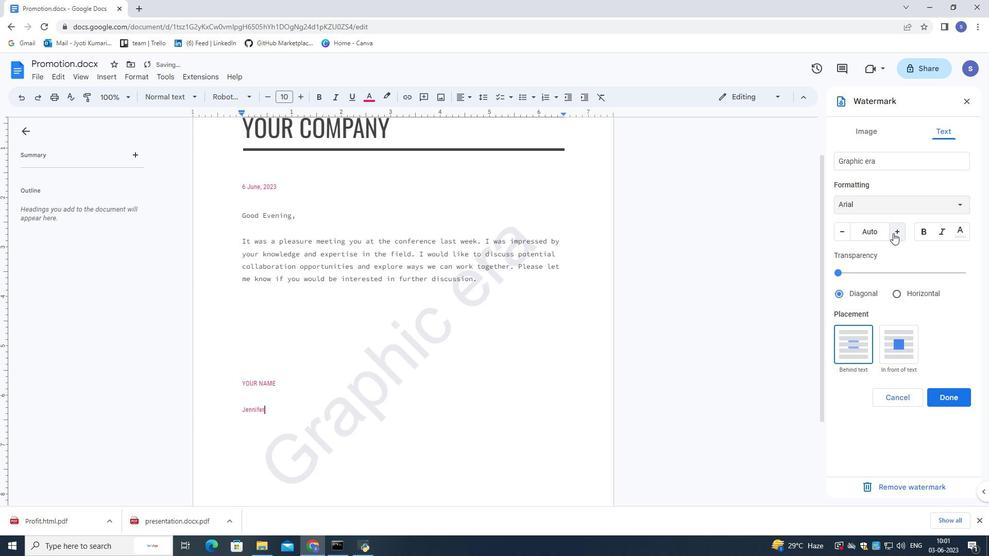 
Action: Mouse pressed left at (895, 232)
Screenshot: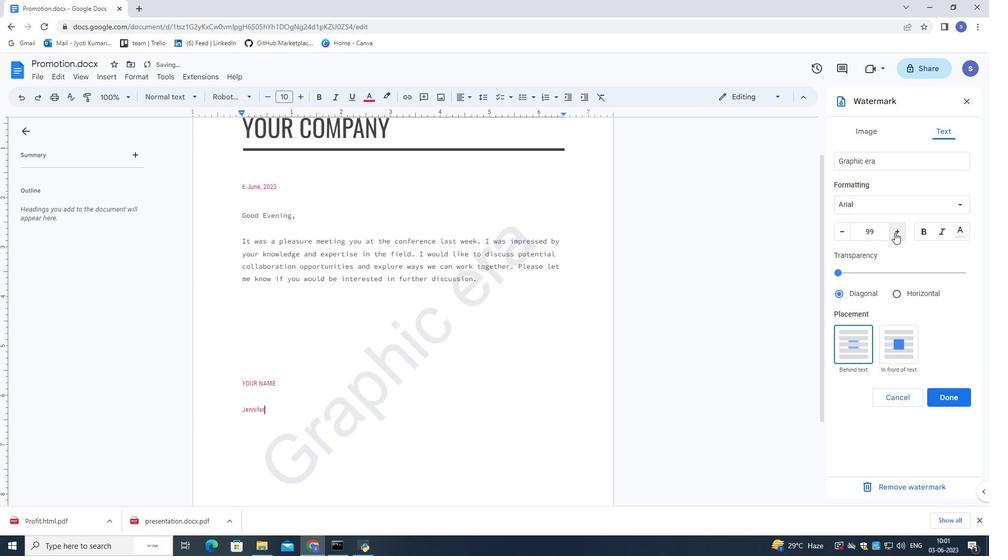 
Action: Mouse pressed left at (895, 232)
Screenshot: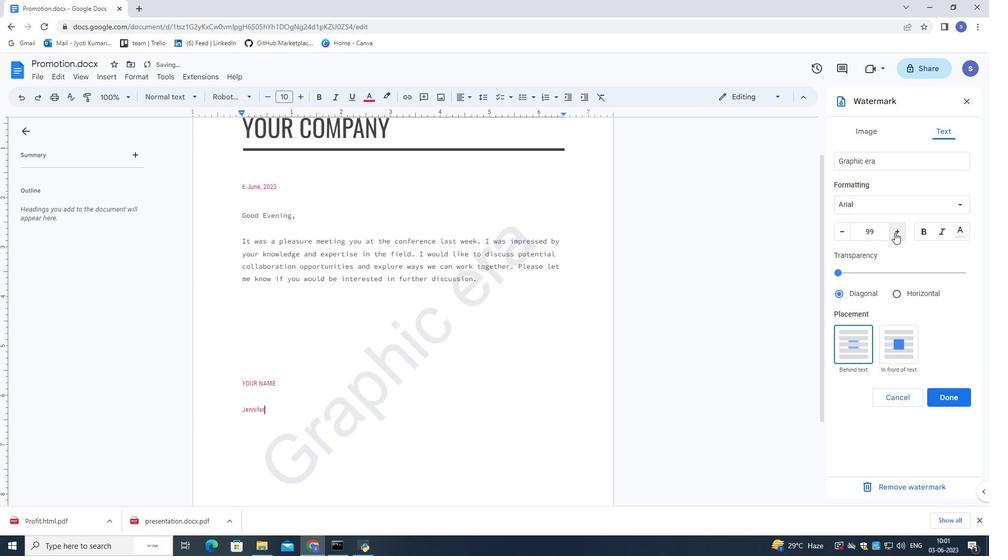 
Action: Mouse pressed left at (895, 232)
Screenshot: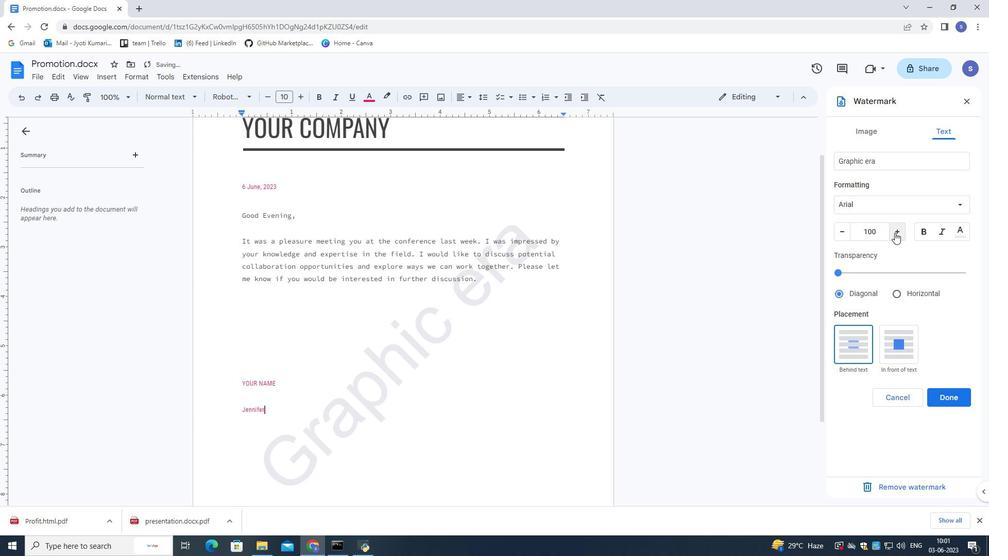 
Action: Mouse pressed left at (895, 232)
Screenshot: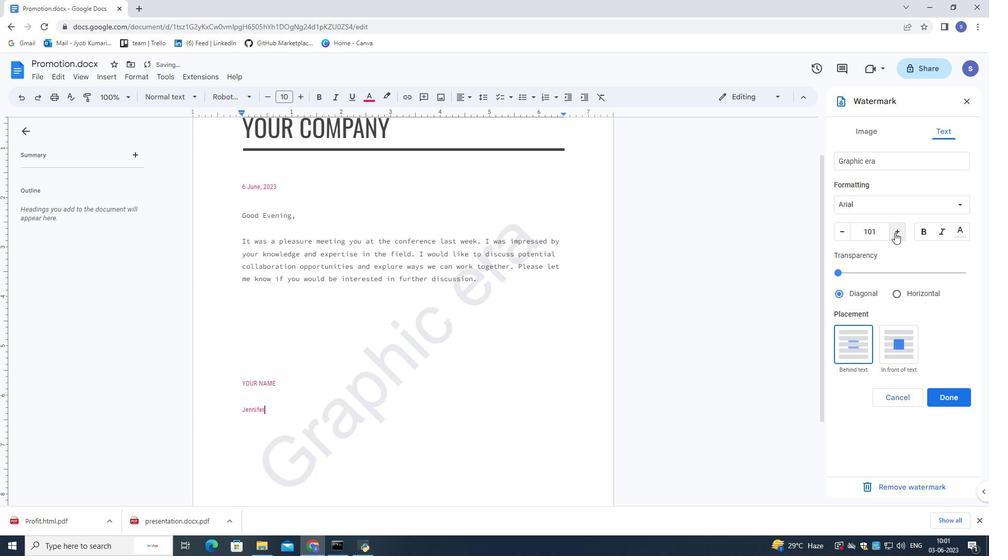 
Action: Mouse pressed left at (895, 232)
Screenshot: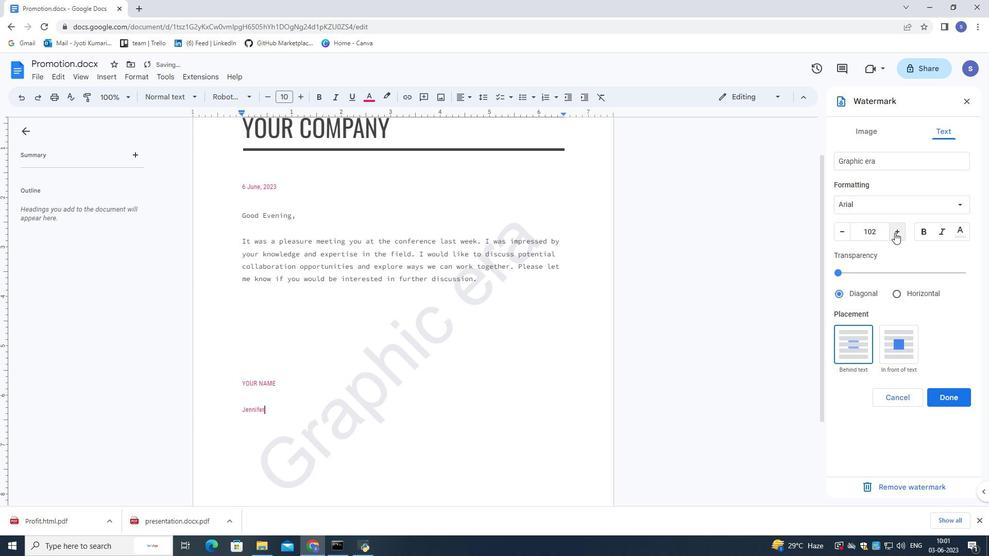 
Action: Mouse pressed left at (895, 232)
Screenshot: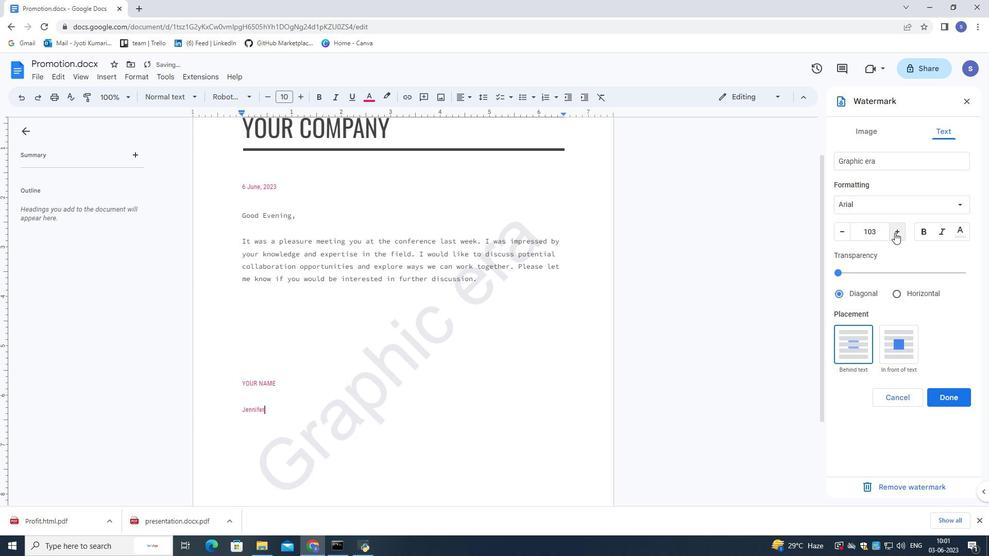 
Action: Mouse pressed left at (895, 232)
Screenshot: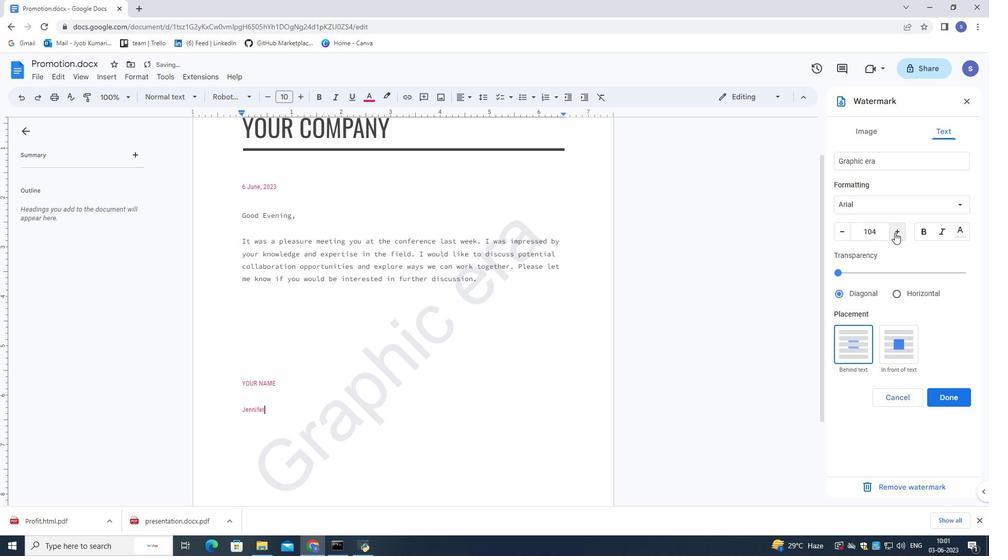 
Action: Mouse pressed left at (895, 232)
Screenshot: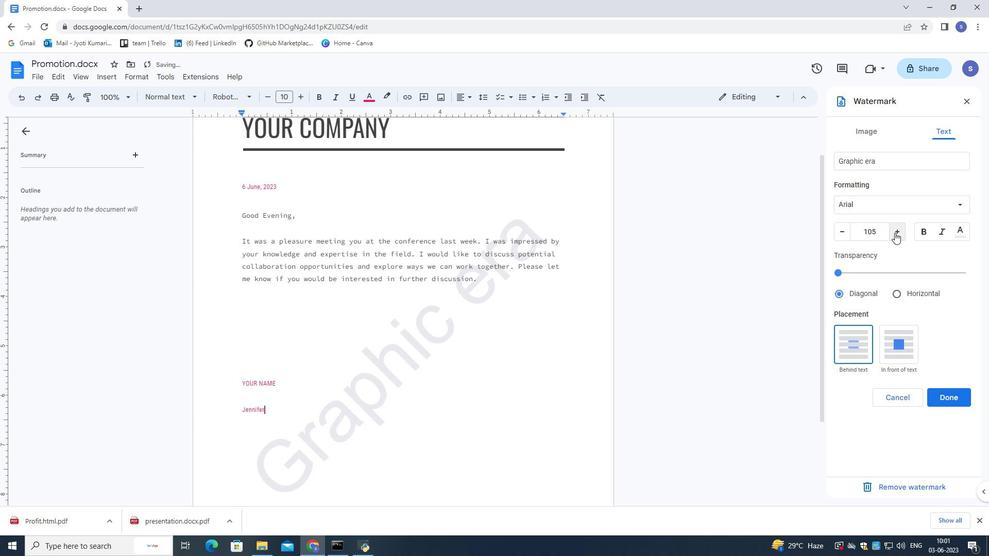 
Action: Mouse pressed left at (895, 232)
Screenshot: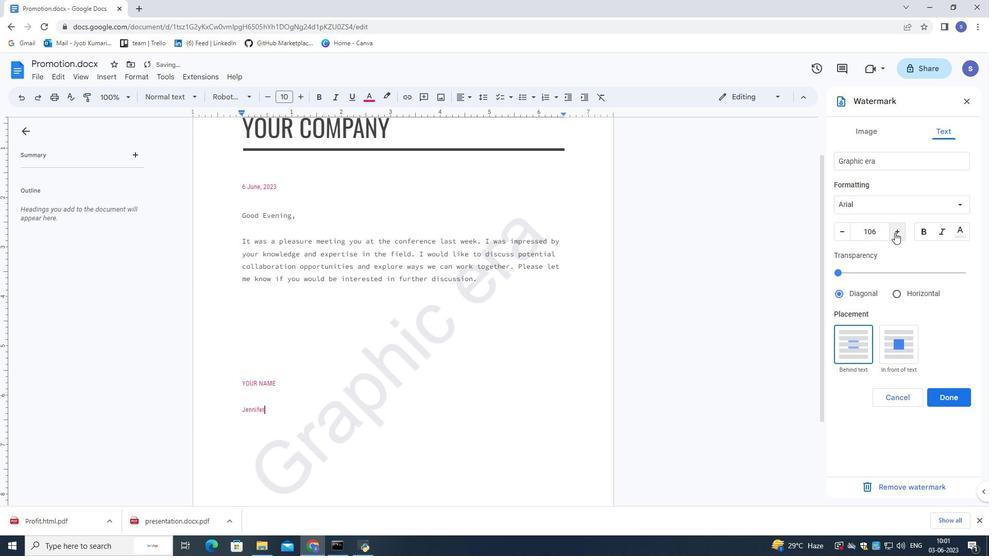 
Action: Mouse pressed left at (895, 232)
Screenshot: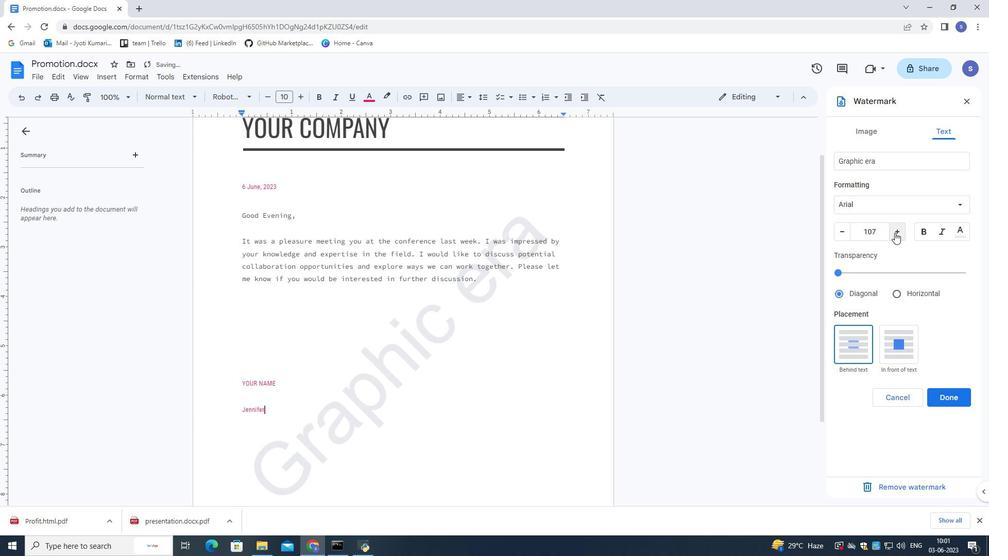 
Action: Mouse pressed left at (895, 232)
Screenshot: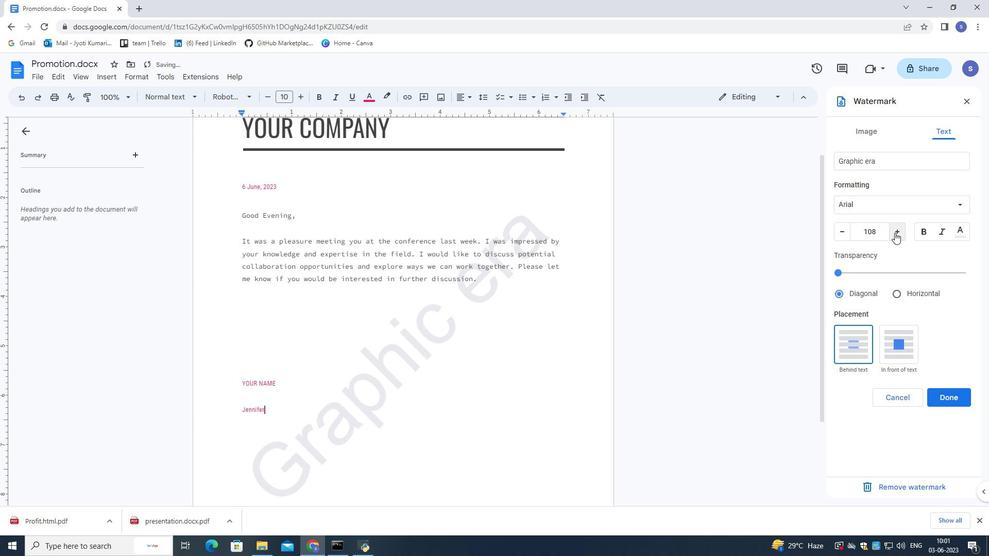 
Action: Mouse pressed left at (895, 232)
Screenshot: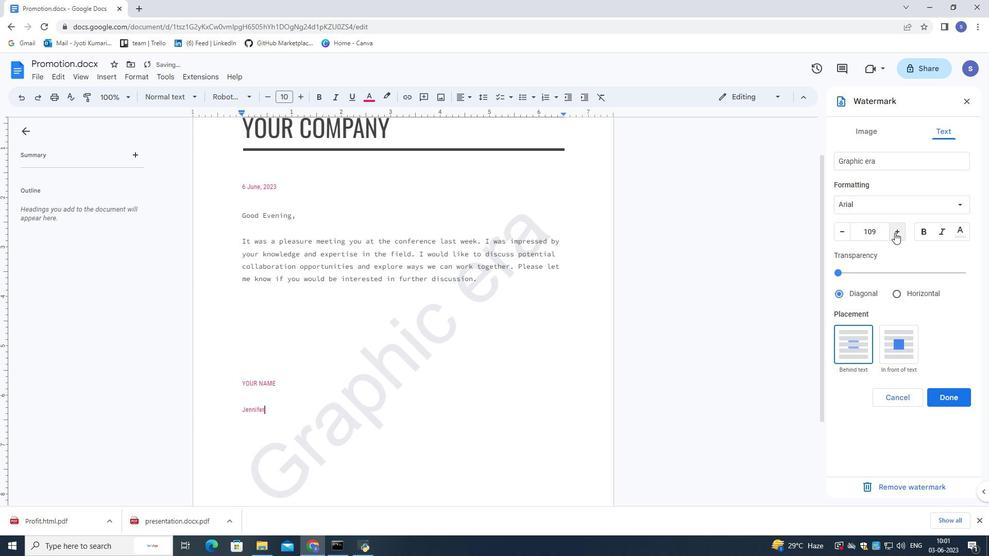 
Action: Mouse pressed left at (895, 232)
Screenshot: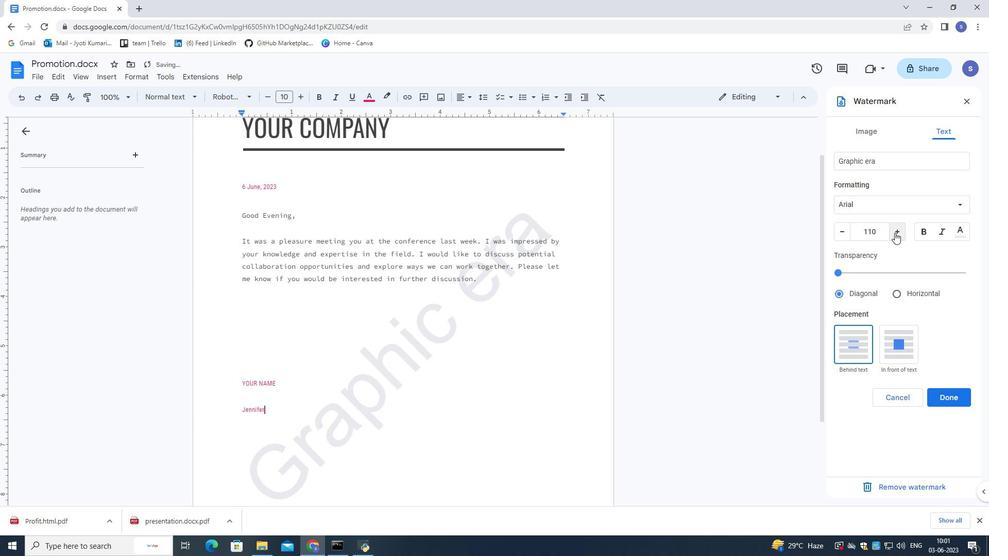 
Action: Mouse pressed left at (895, 232)
Screenshot: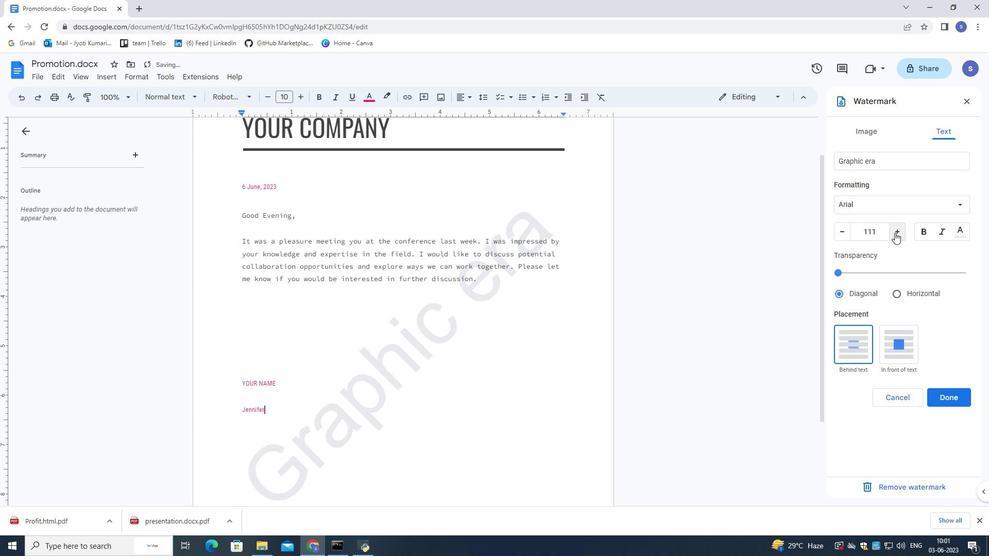 
Action: Mouse pressed left at (895, 232)
Screenshot: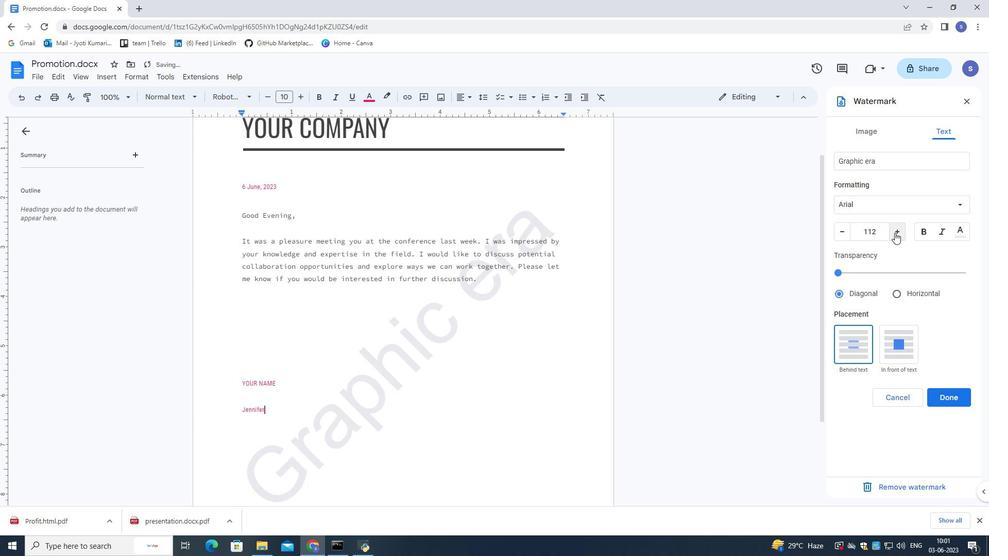 
Action: Mouse pressed left at (895, 232)
Screenshot: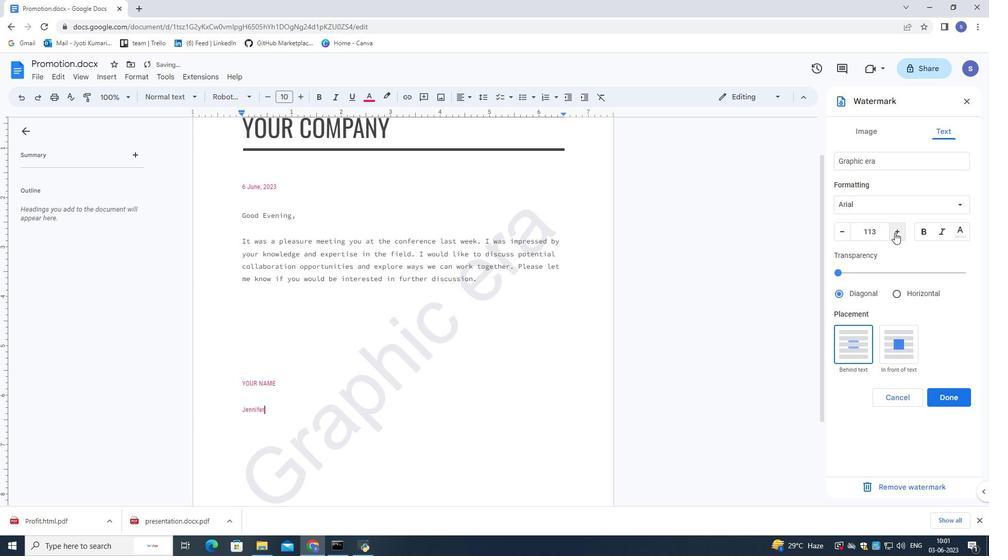 
Action: Mouse pressed left at (895, 232)
Screenshot: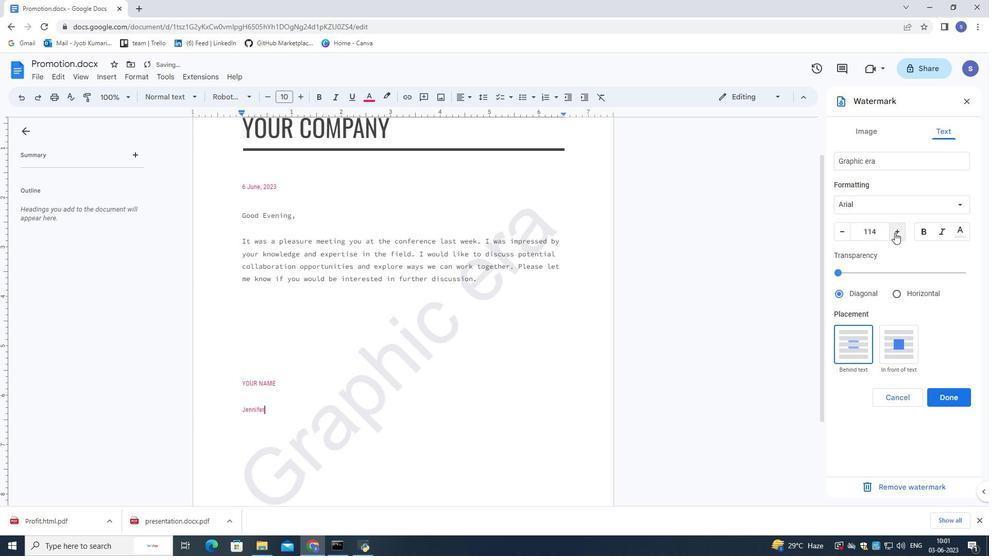 
Action: Mouse pressed left at (895, 232)
Screenshot: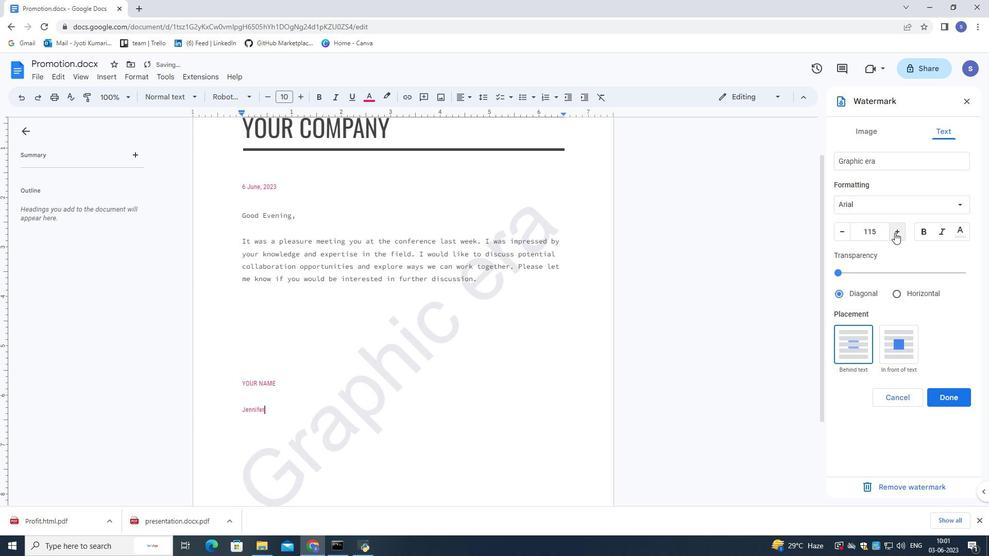 
Action: Mouse pressed left at (895, 232)
Screenshot: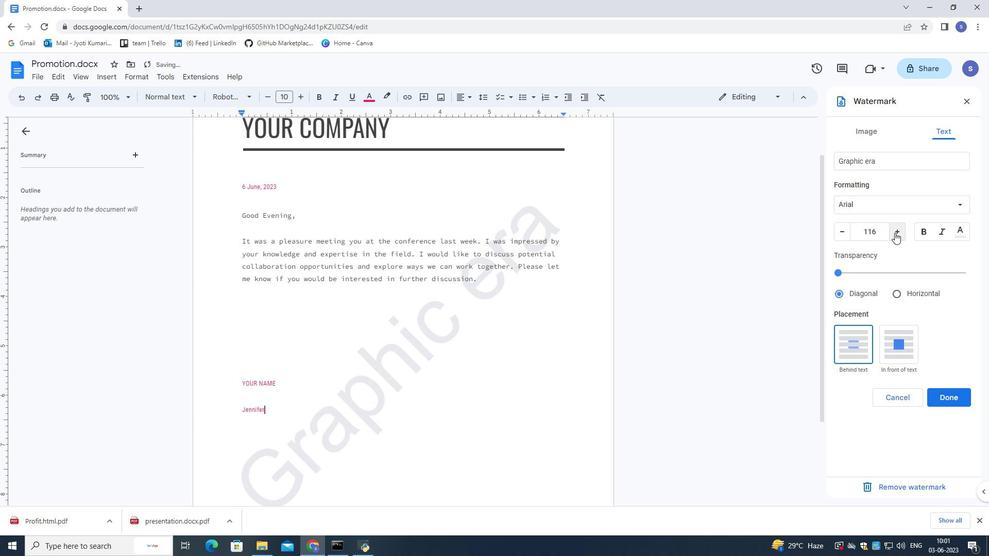 
Action: Mouse pressed left at (895, 232)
Screenshot: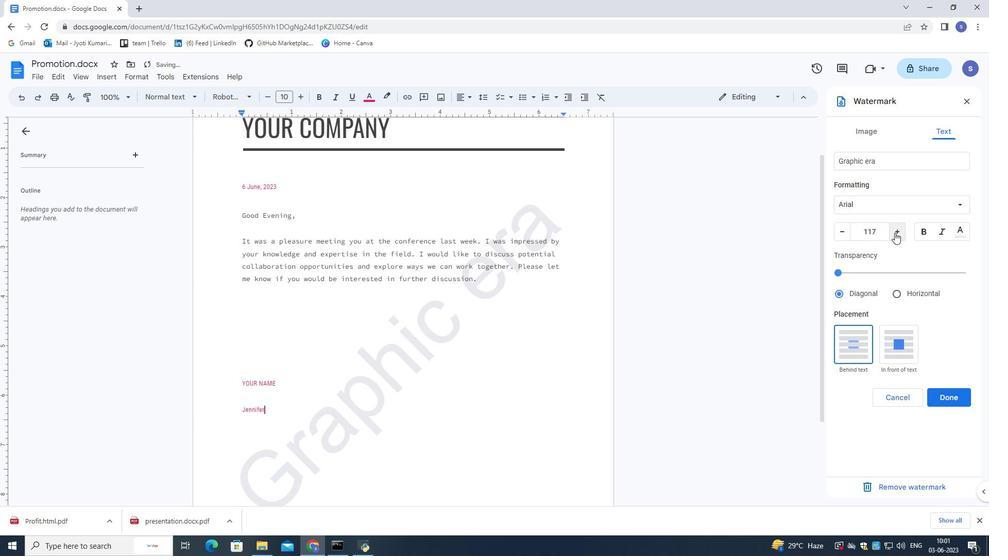 
Action: Mouse pressed left at (895, 232)
Screenshot: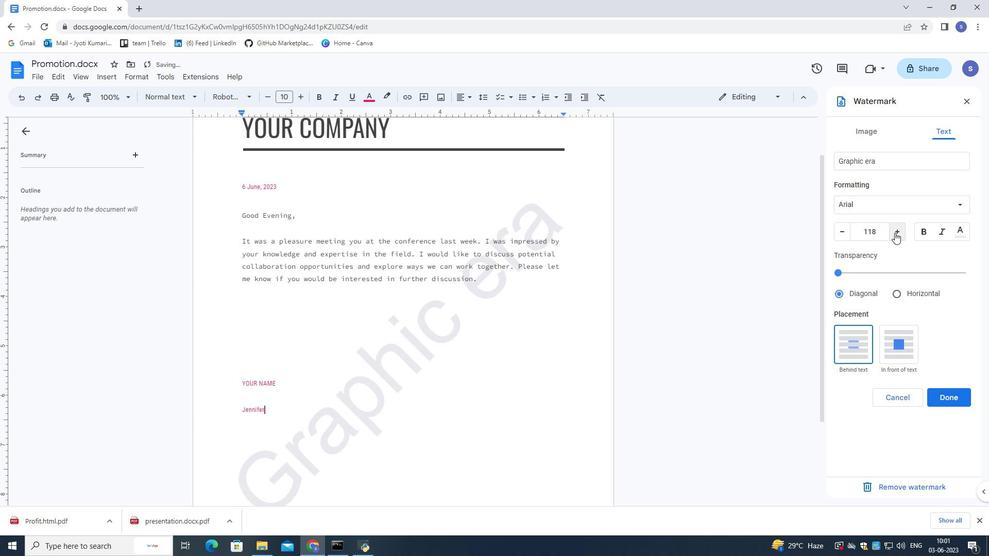 
Action: Mouse pressed left at (895, 232)
Screenshot: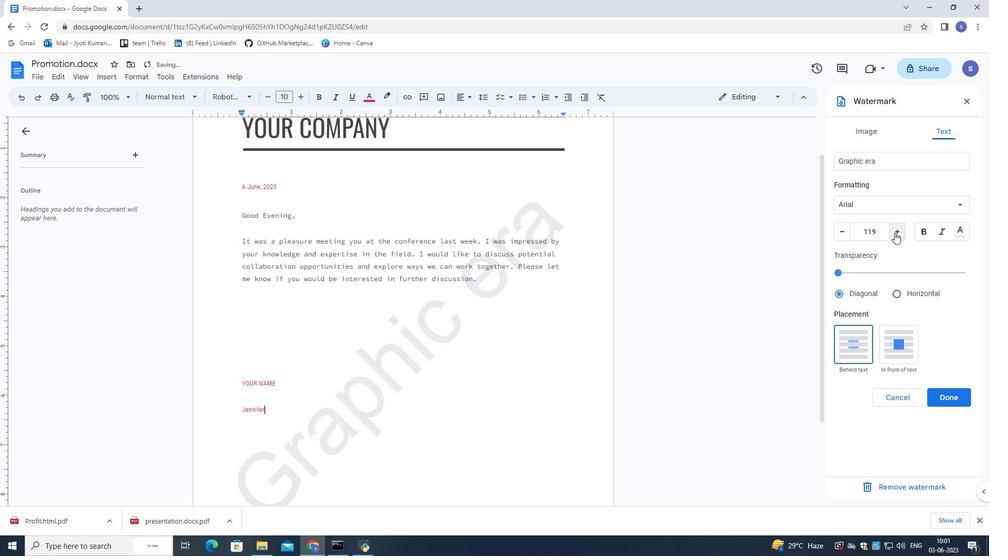 
Action: Mouse pressed left at (895, 232)
Screenshot: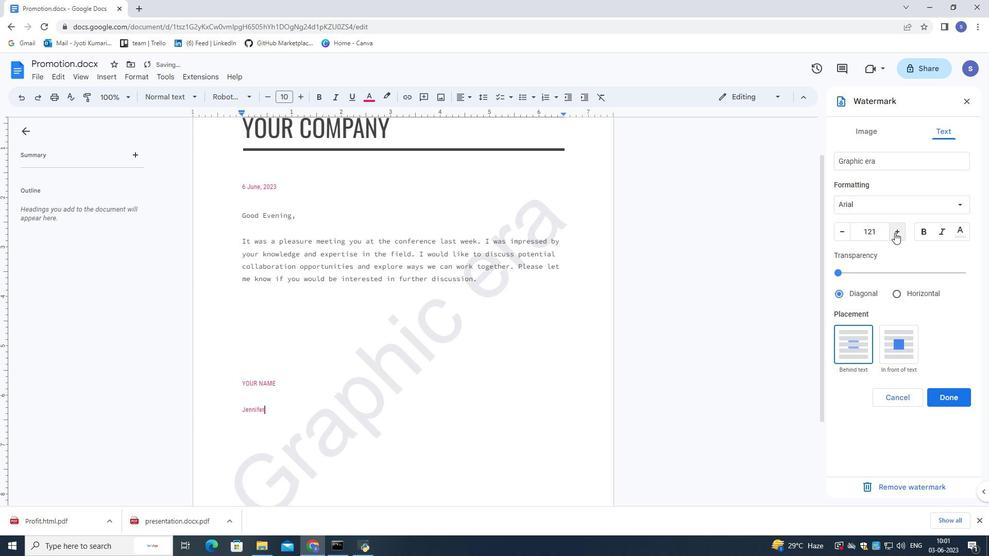 
Action: Mouse pressed left at (895, 232)
Screenshot: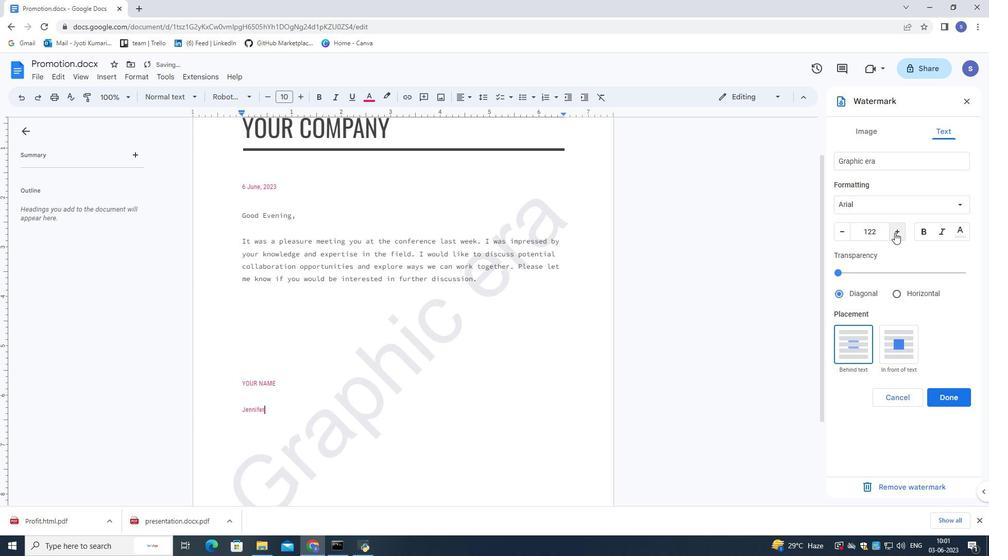 
Action: Mouse moved to (875, 294)
Screenshot: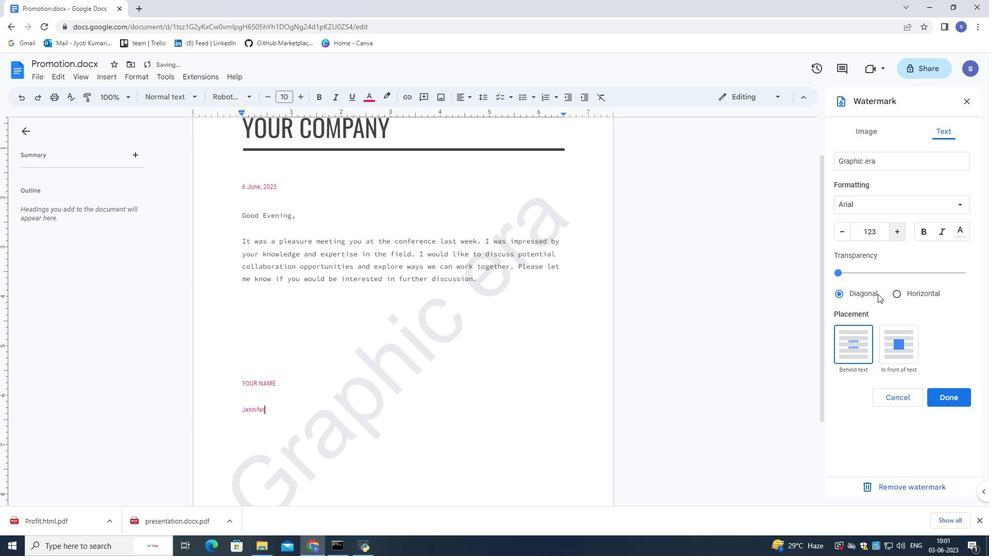 
Action: Mouse pressed left at (875, 294)
Screenshot: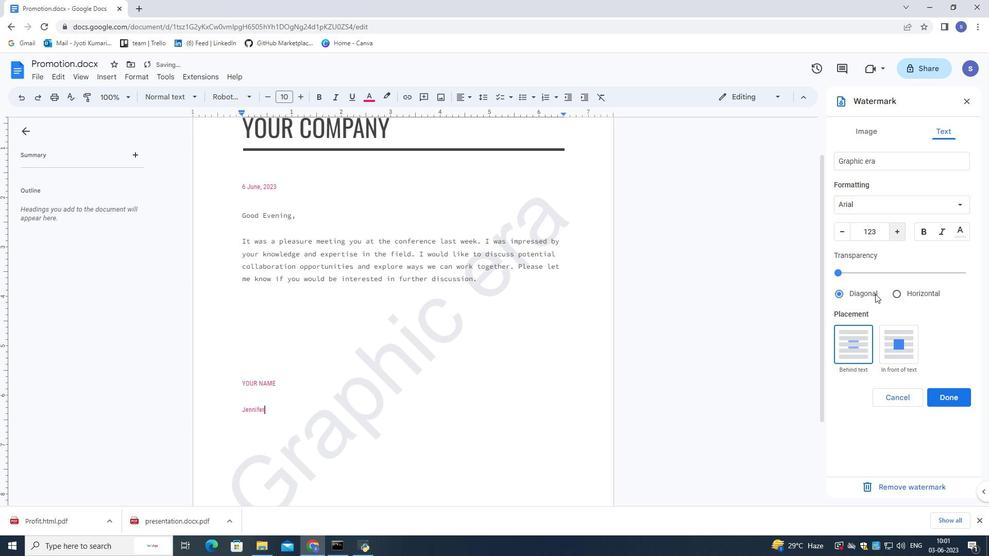 
Action: Mouse pressed left at (875, 294)
Screenshot: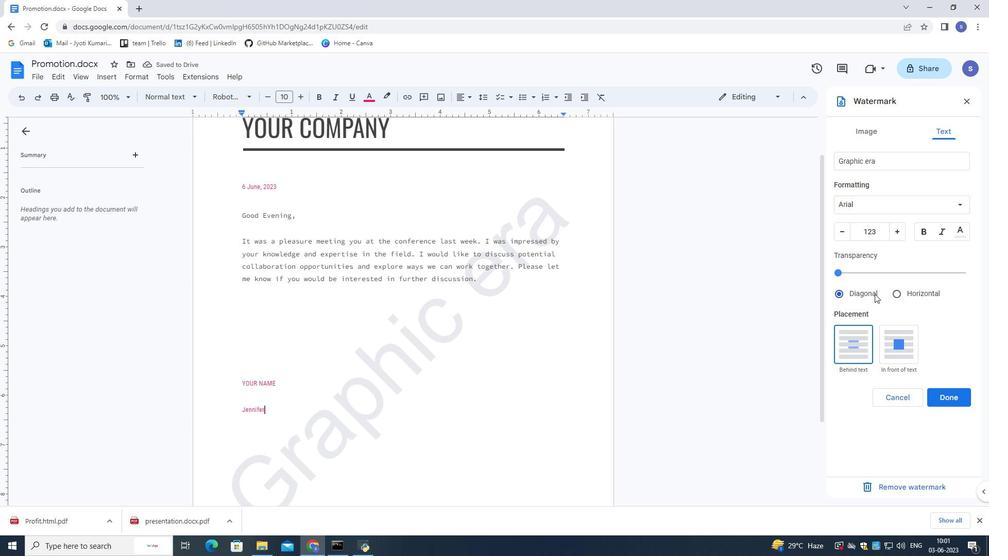 
Action: Mouse moved to (957, 392)
Screenshot: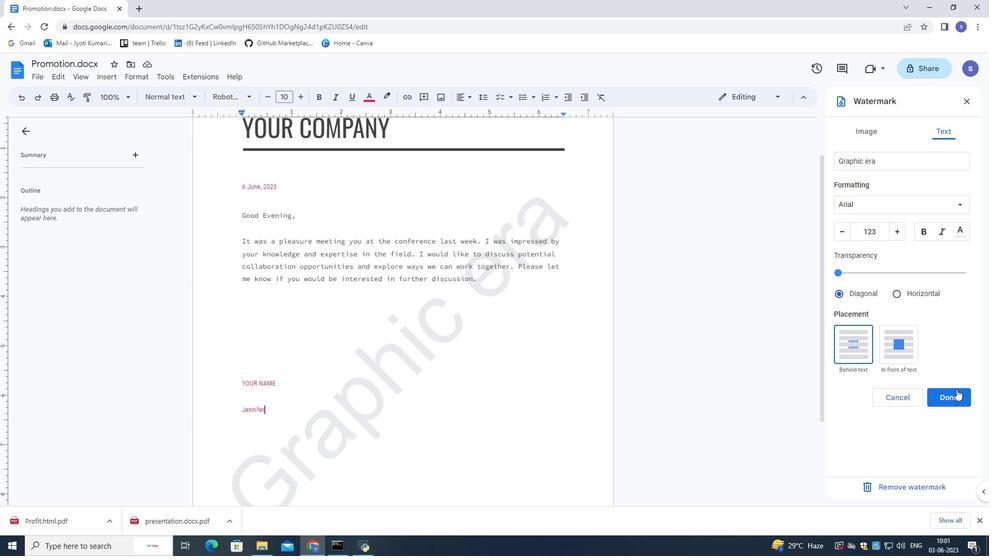 
Action: Mouse pressed left at (957, 392)
Screenshot: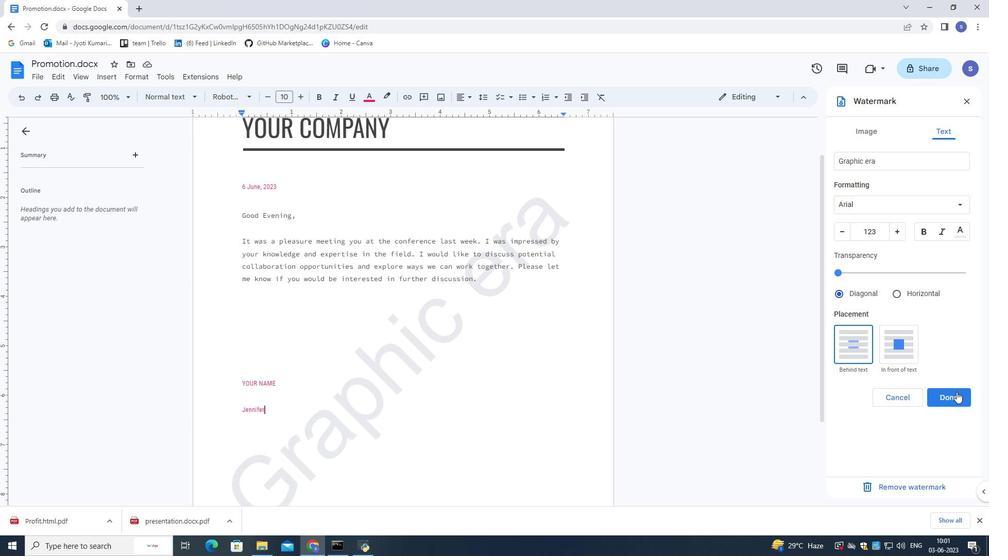 
Action: Mouse pressed left at (957, 392)
Screenshot: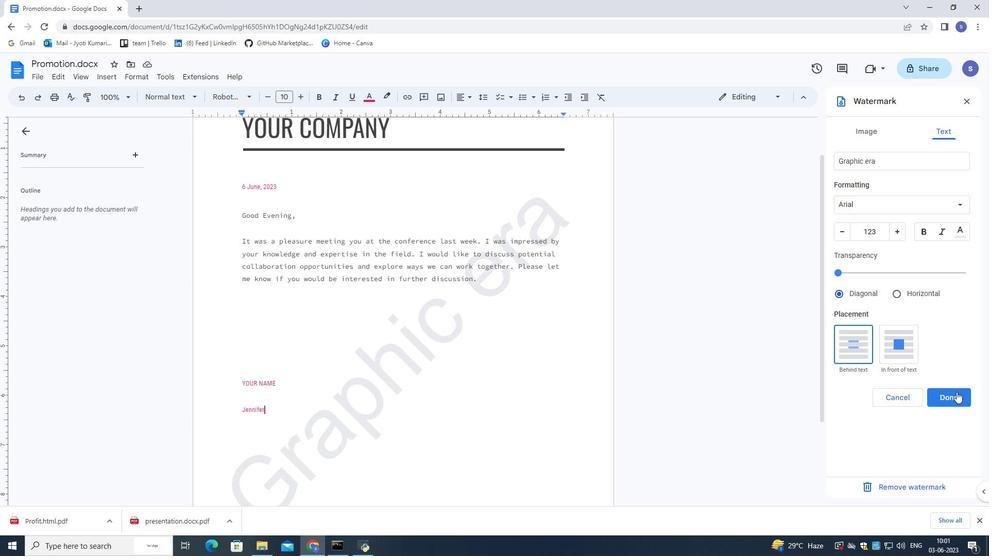 
Action: Mouse moved to (757, 340)
Screenshot: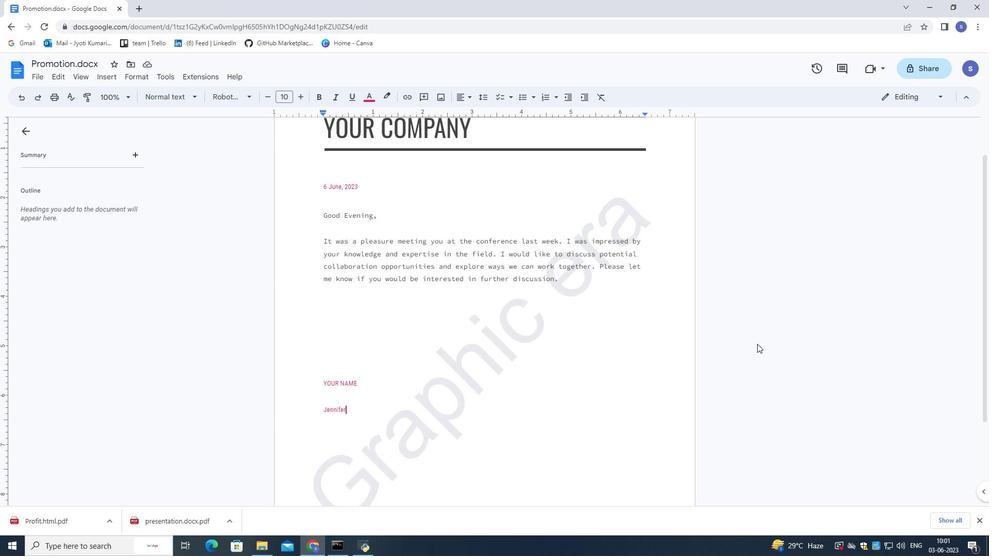 
Action: Mouse scrolled (757, 340) with delta (0, 0)
Screenshot: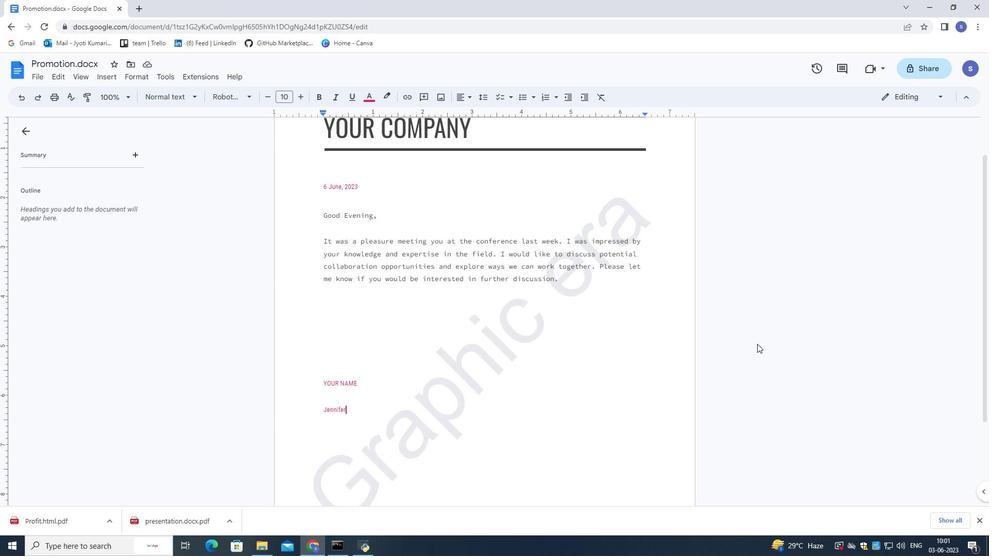 
Action: Mouse moved to (757, 338)
Screenshot: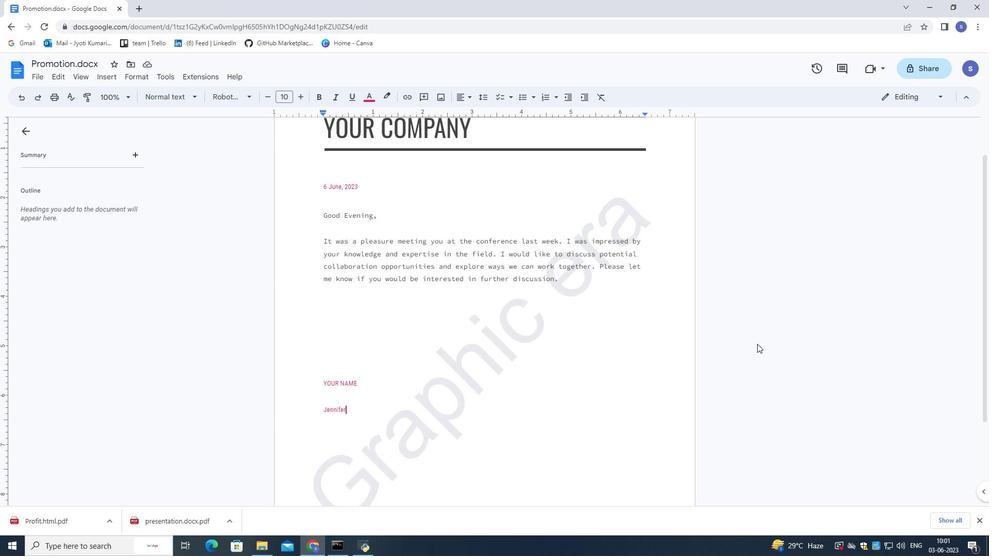 
Action: Mouse scrolled (757, 339) with delta (0, 0)
Screenshot: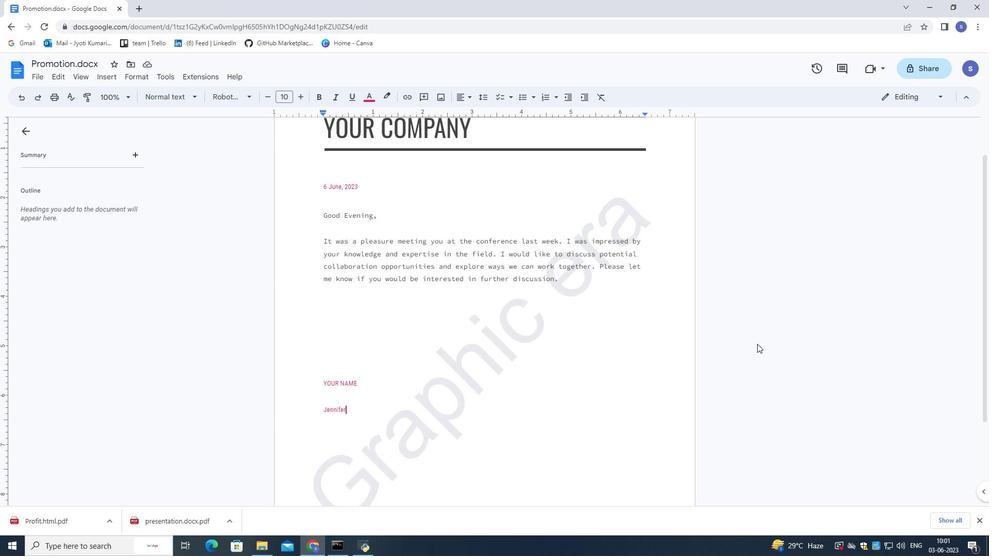 
Action: Mouse moved to (755, 334)
Screenshot: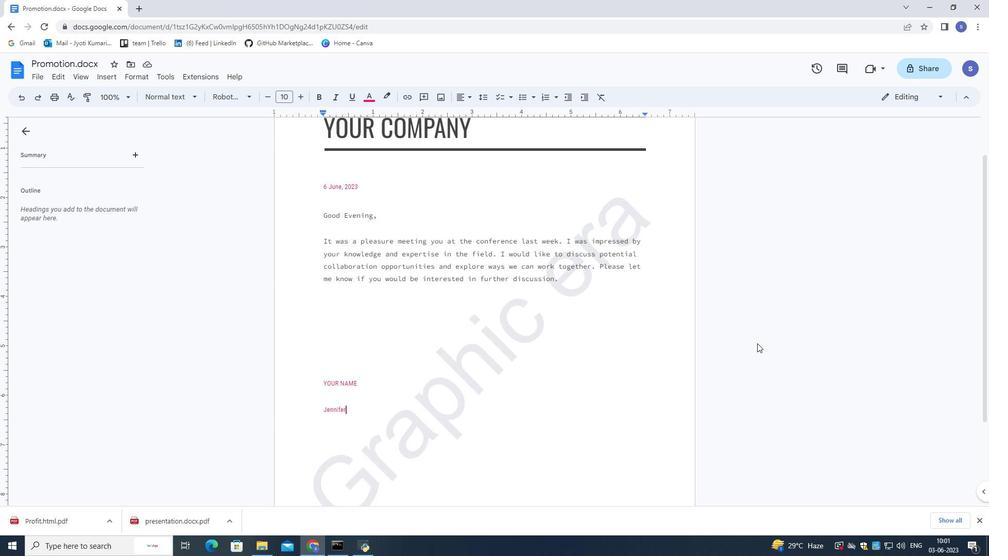 
Action: Mouse scrolled (755, 334) with delta (0, 0)
Screenshot: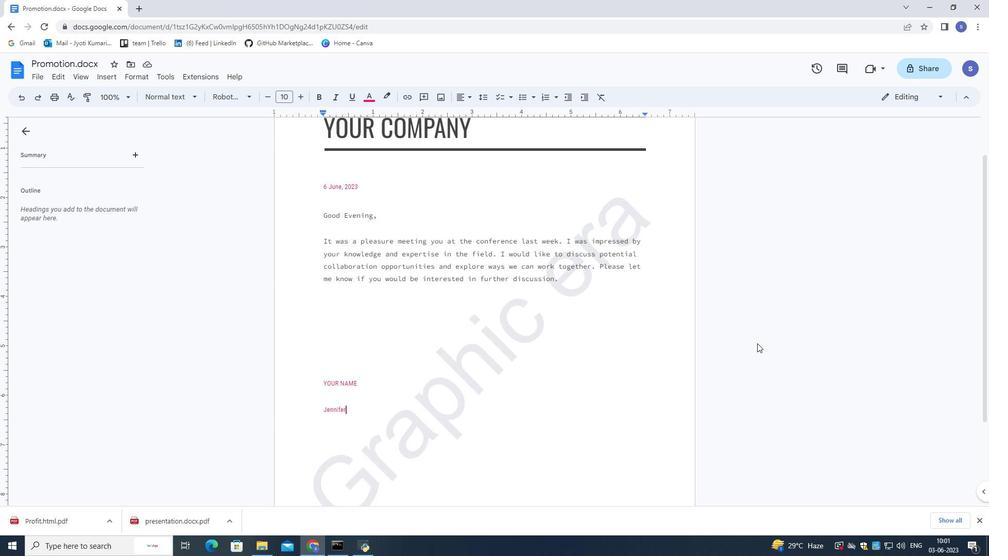 
Action: Mouse moved to (753, 329)
Screenshot: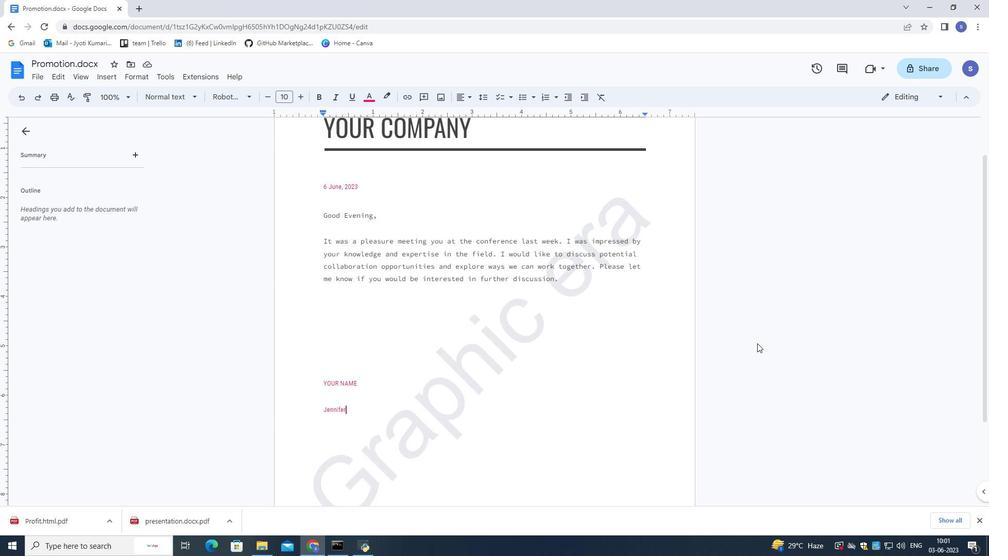 
Action: Mouse scrolled (753, 330) with delta (0, 0)
Screenshot: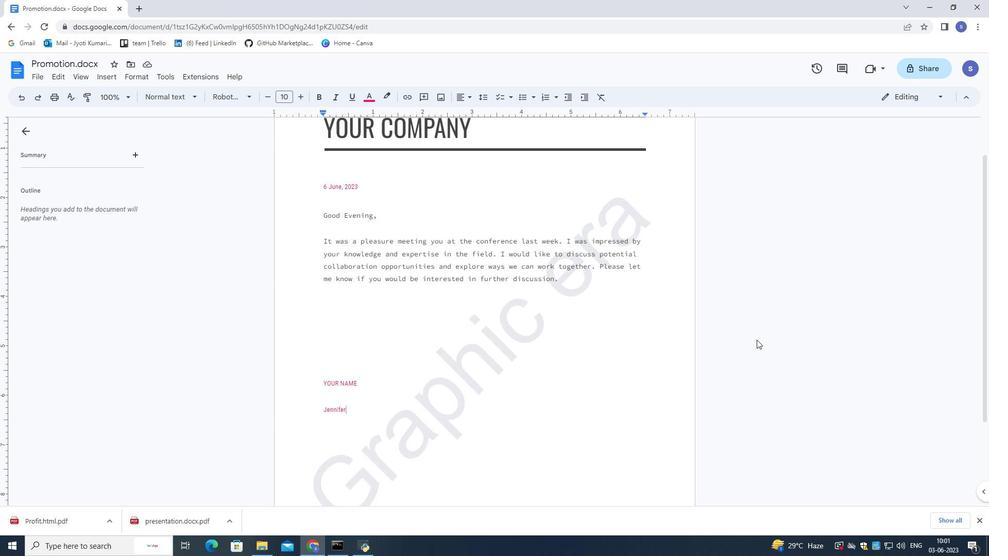 
Action: Mouse moved to (752, 329)
Screenshot: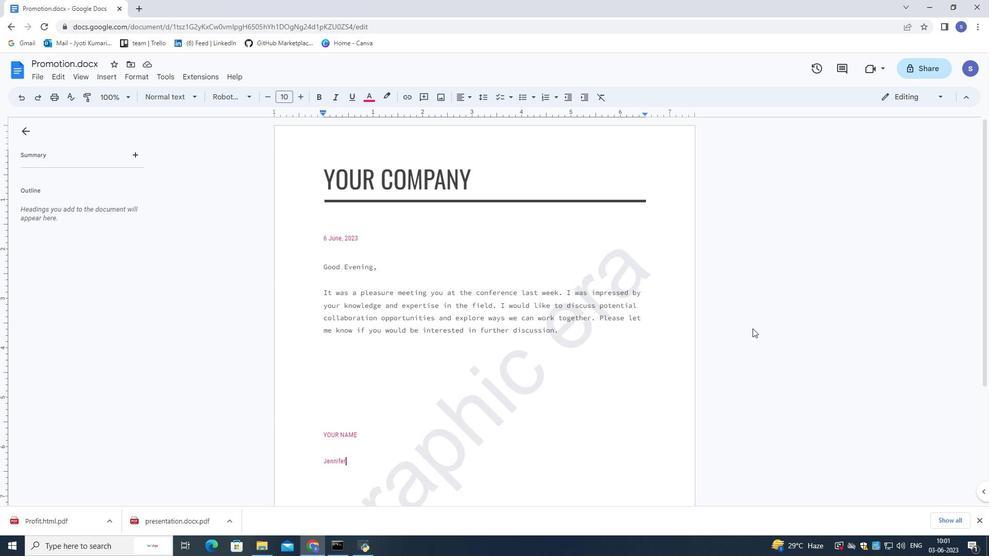 
Action: Mouse scrolled (752, 328) with delta (0, 0)
Screenshot: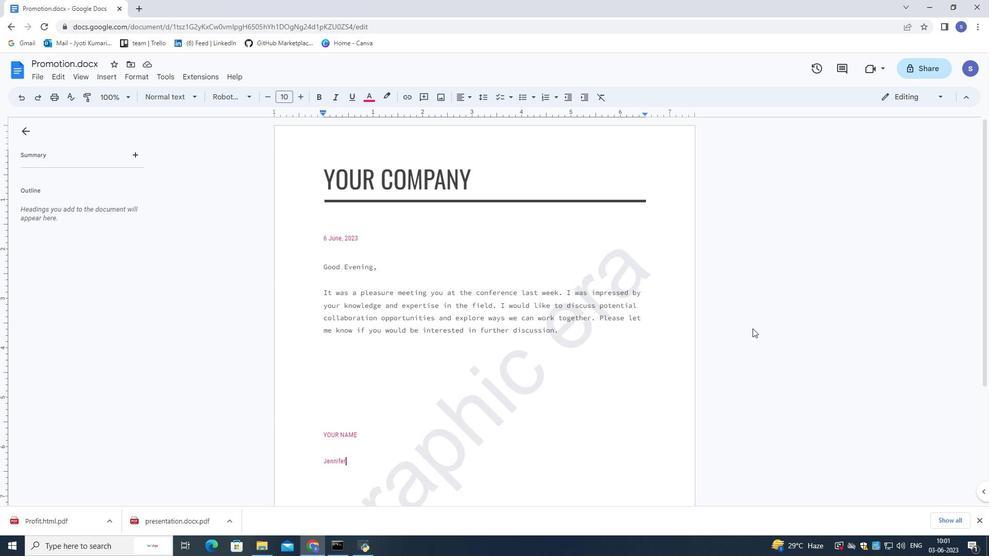 
Action: Mouse moved to (752, 329)
Screenshot: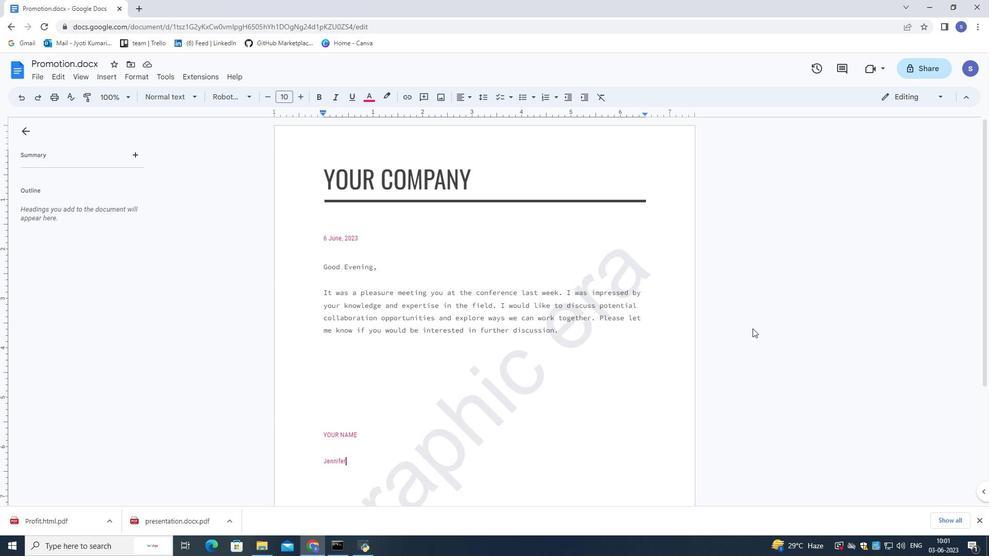 
Action: Mouse scrolled (752, 328) with delta (0, 0)
Screenshot: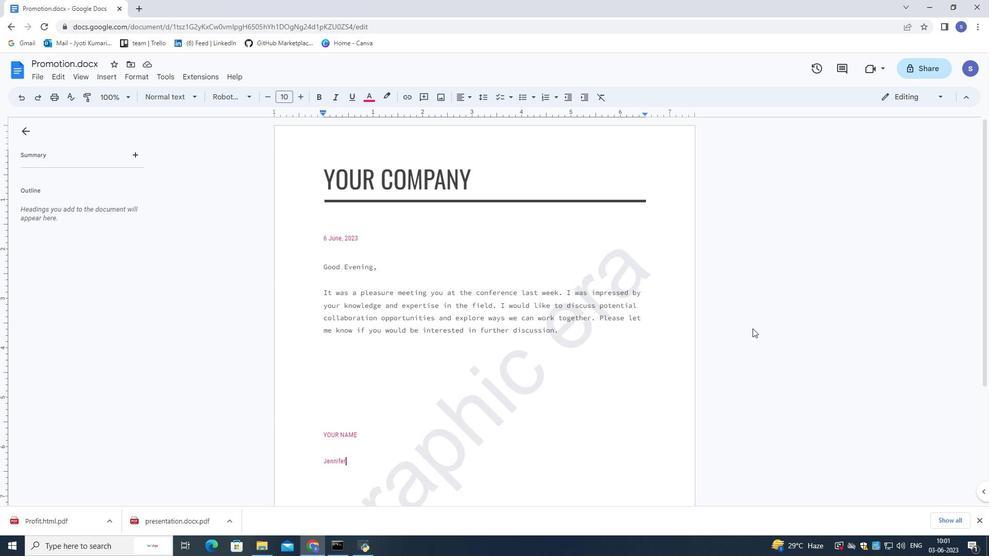 
Action: Mouse scrolled (752, 328) with delta (0, 0)
Screenshot: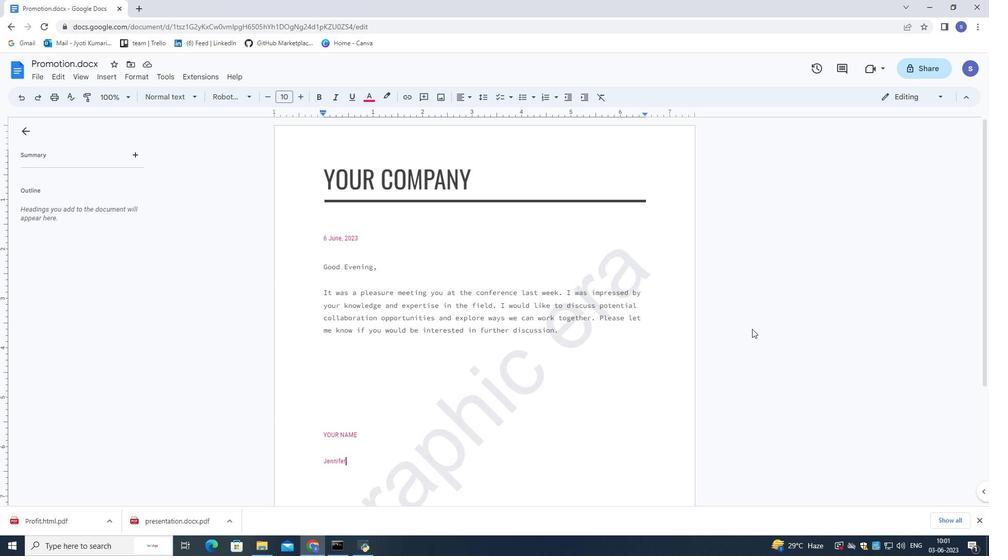 
Action: Mouse moved to (752, 330)
Screenshot: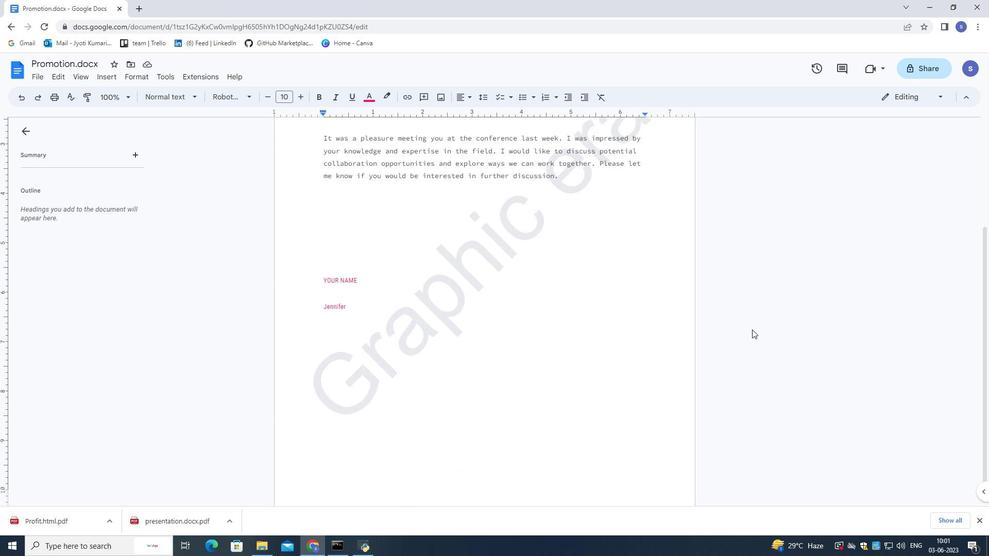 
